 Task: Search one way flight ticket for 2 adults, 4 children and 1 infant on lap in business from Providence: Rhode Island T. F. Green International Airport to Raleigh: Raleigh-durham International Airport on 8-5-2023. Choice of flights is Sun country airlines. Number of bags: 8 checked bags. Price is upto 78000. Outbound departure time preference is 19:45.
Action: Mouse moved to (288, 238)
Screenshot: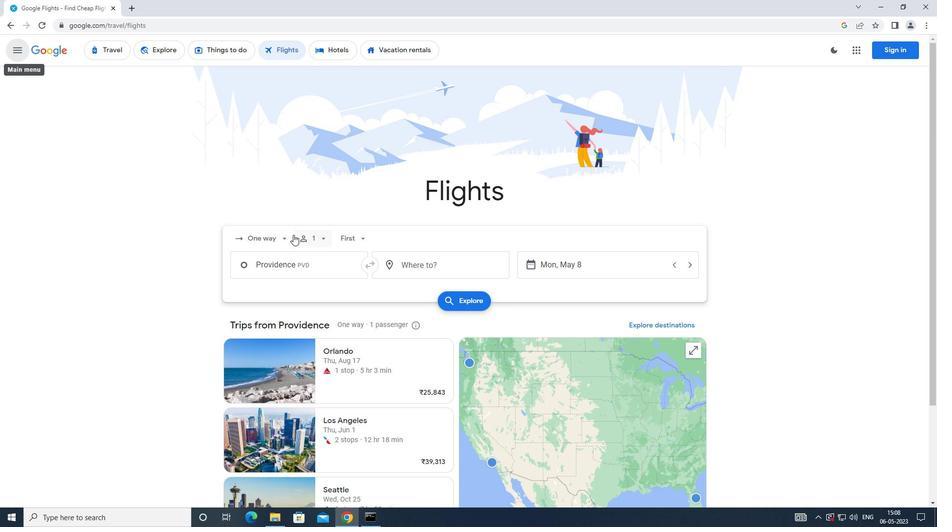 
Action: Mouse pressed left at (288, 238)
Screenshot: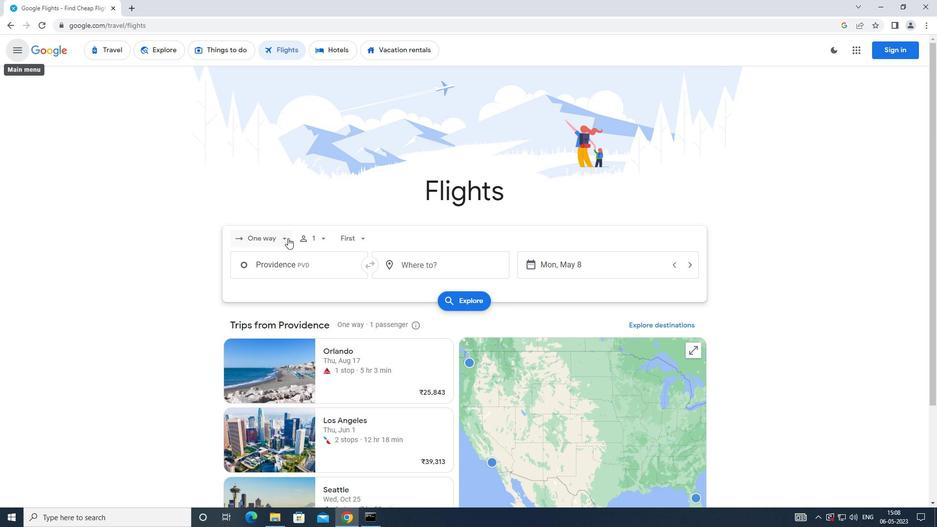 
Action: Mouse moved to (287, 282)
Screenshot: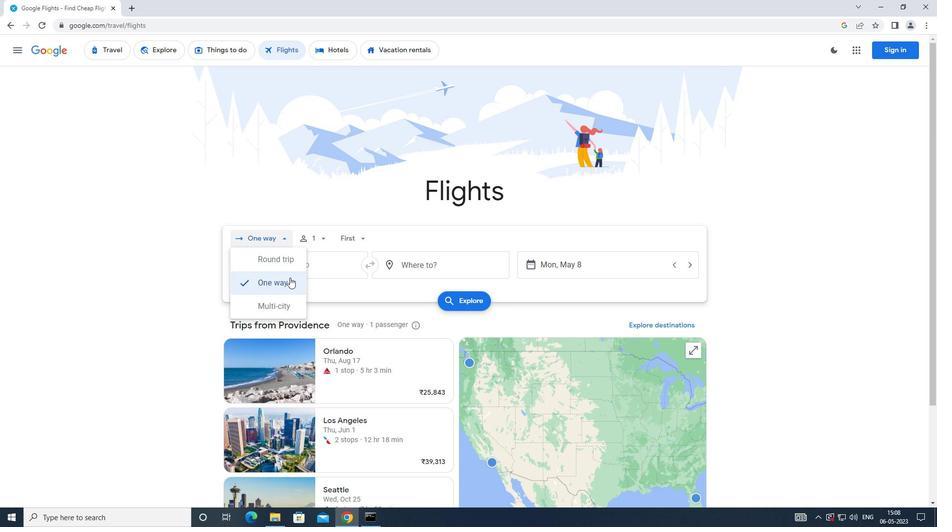 
Action: Mouse pressed left at (287, 282)
Screenshot: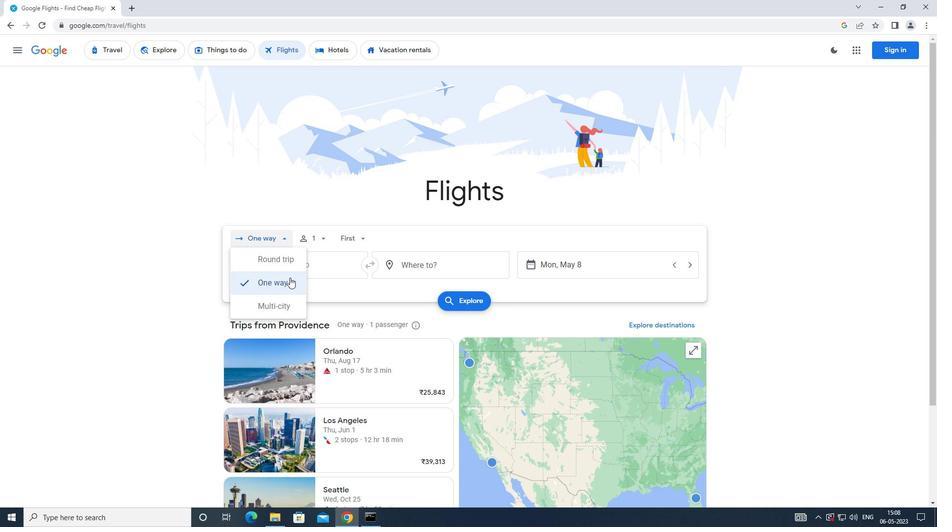 
Action: Mouse moved to (320, 232)
Screenshot: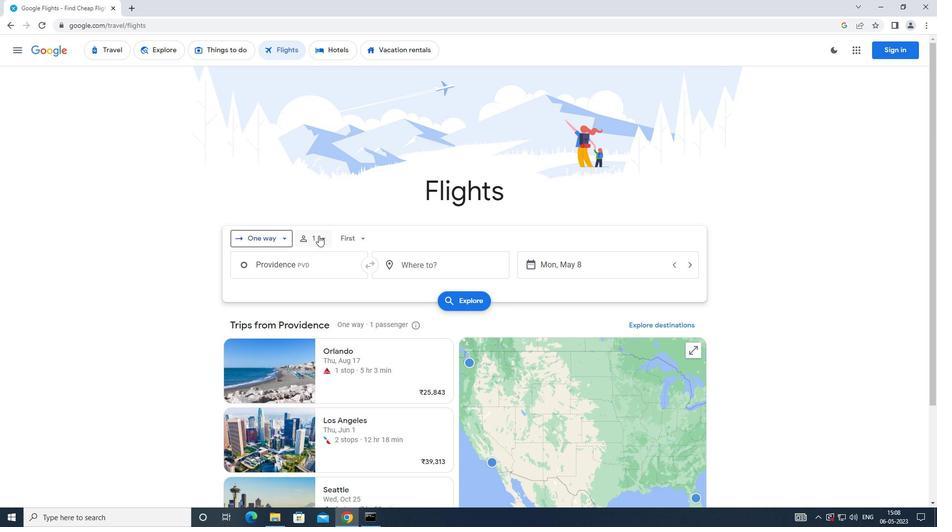
Action: Mouse pressed left at (320, 232)
Screenshot: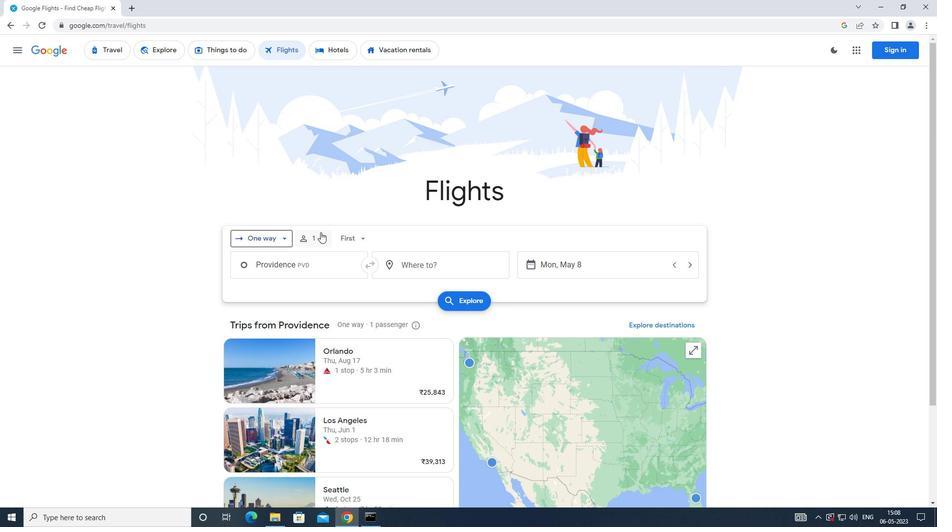 
Action: Mouse moved to (395, 261)
Screenshot: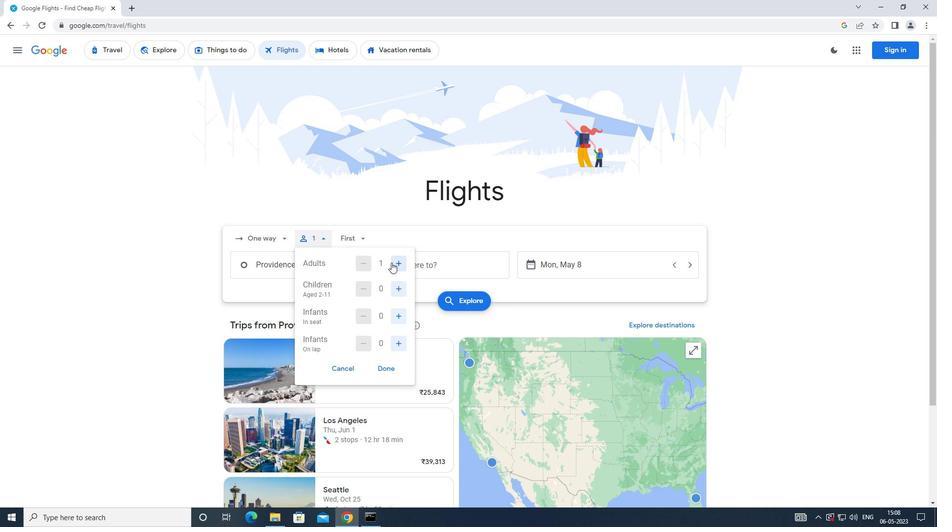 
Action: Mouse pressed left at (395, 261)
Screenshot: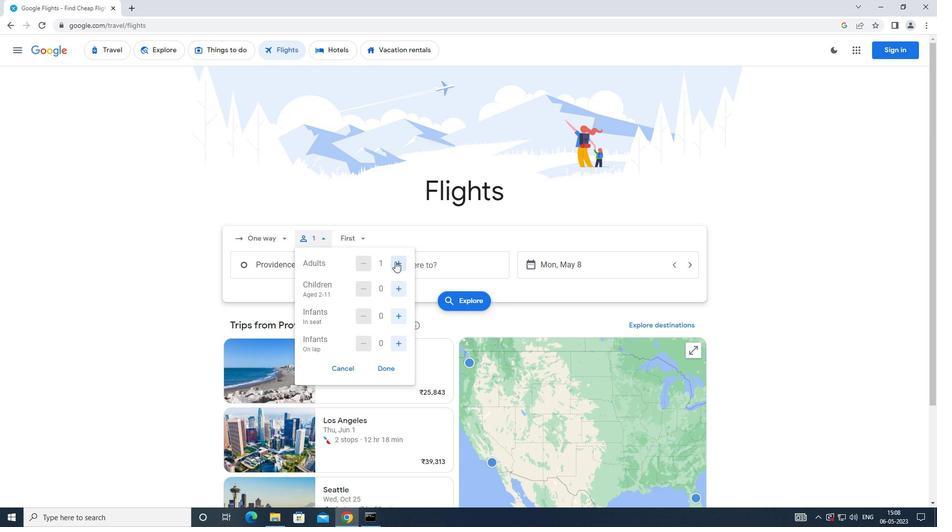 
Action: Mouse moved to (395, 284)
Screenshot: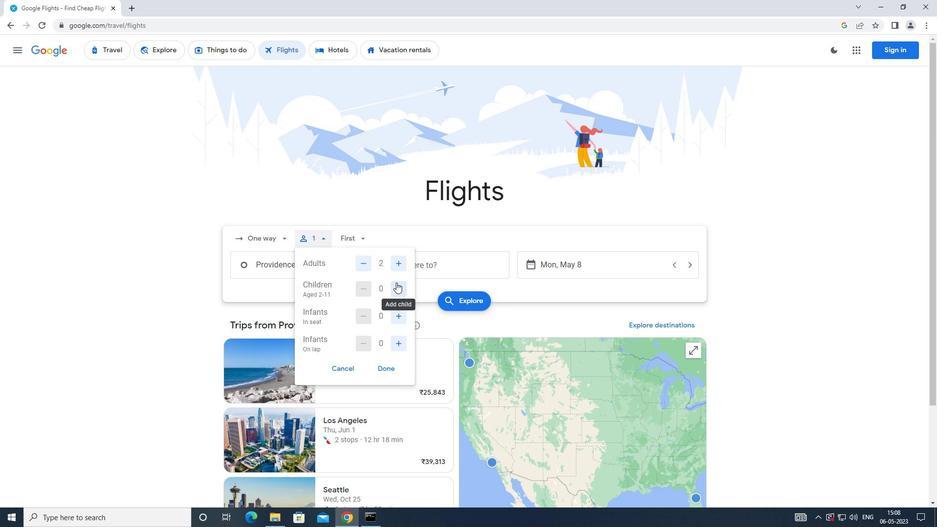 
Action: Mouse pressed left at (395, 284)
Screenshot: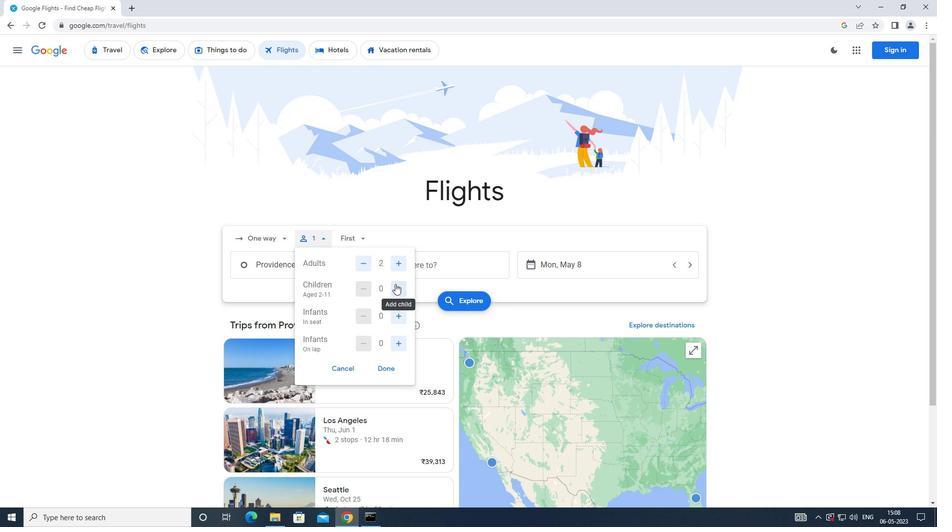 
Action: Mouse pressed left at (395, 284)
Screenshot: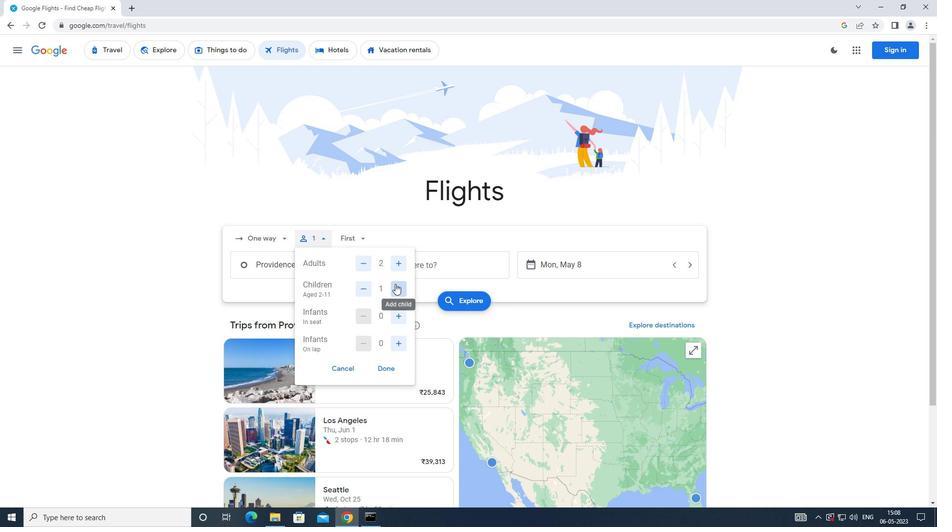 
Action: Mouse pressed left at (395, 284)
Screenshot: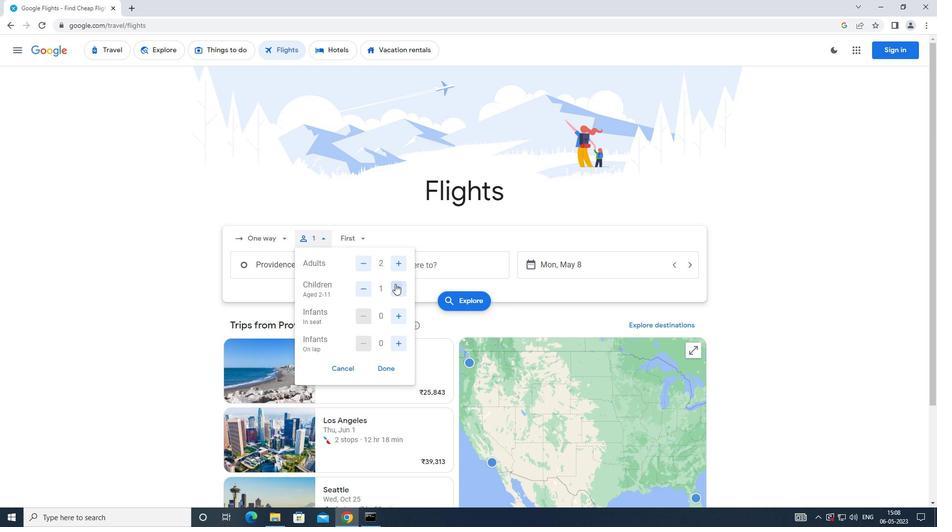
Action: Mouse pressed left at (395, 284)
Screenshot: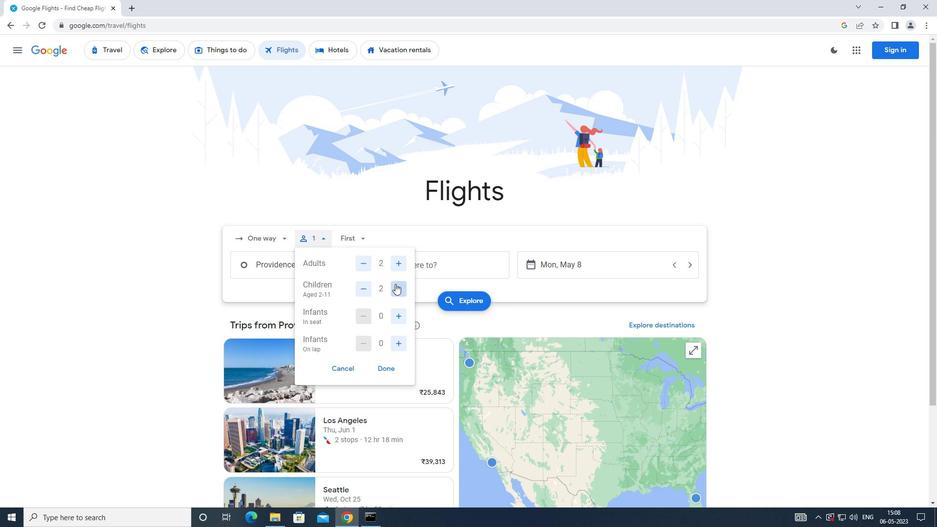 
Action: Mouse moved to (398, 313)
Screenshot: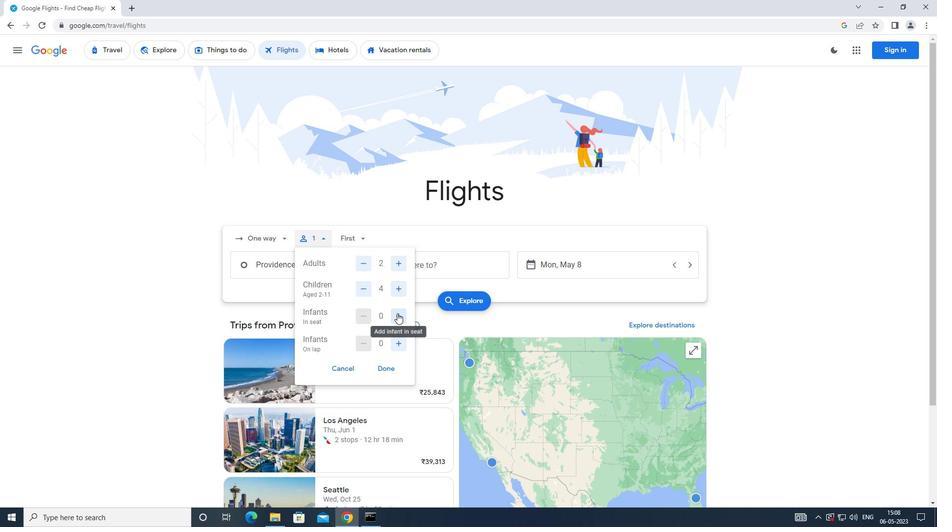 
Action: Mouse pressed left at (398, 313)
Screenshot: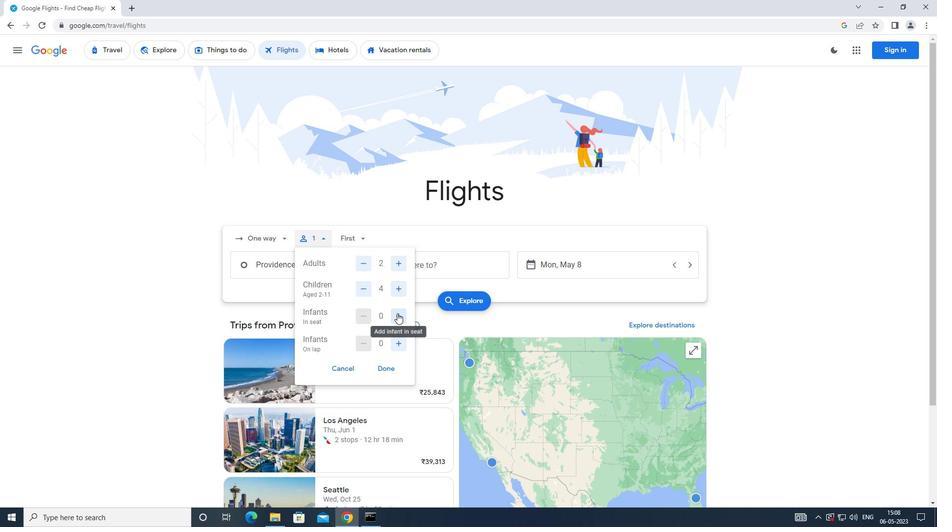 
Action: Mouse moved to (388, 367)
Screenshot: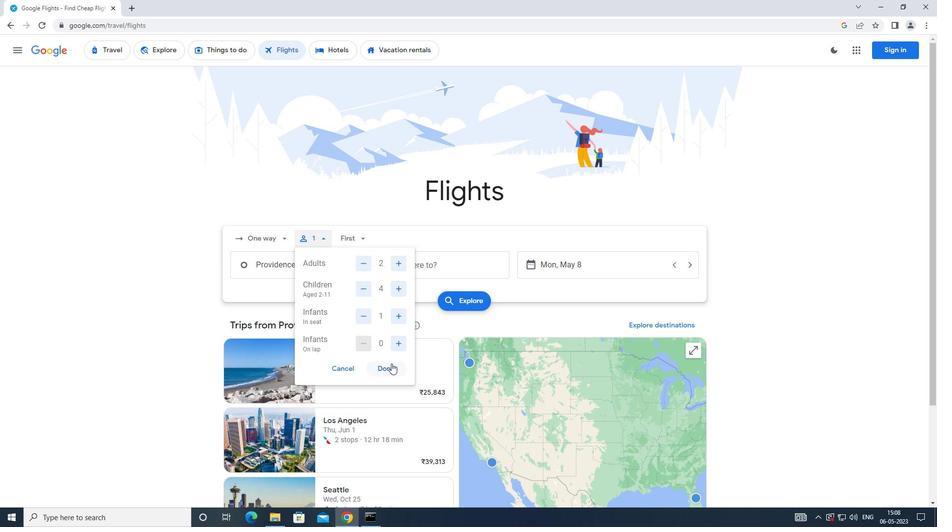 
Action: Mouse pressed left at (388, 367)
Screenshot: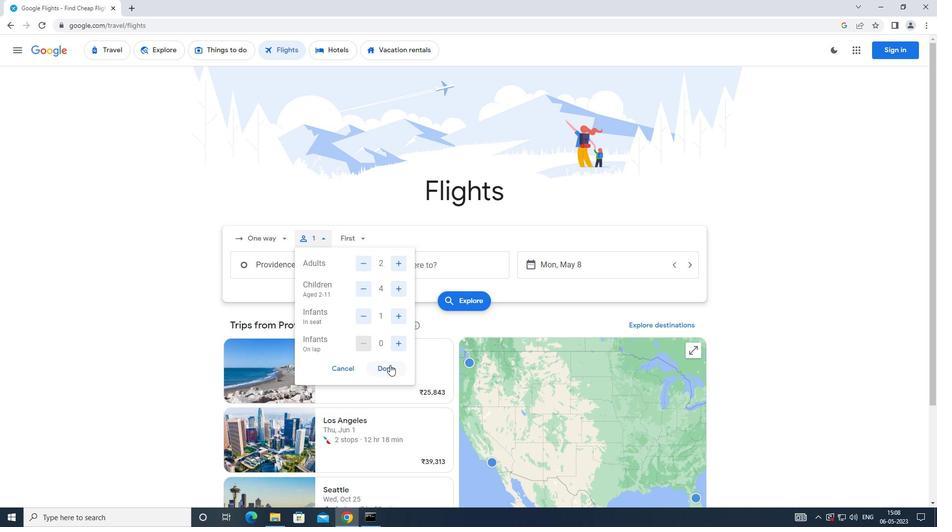 
Action: Mouse moved to (356, 247)
Screenshot: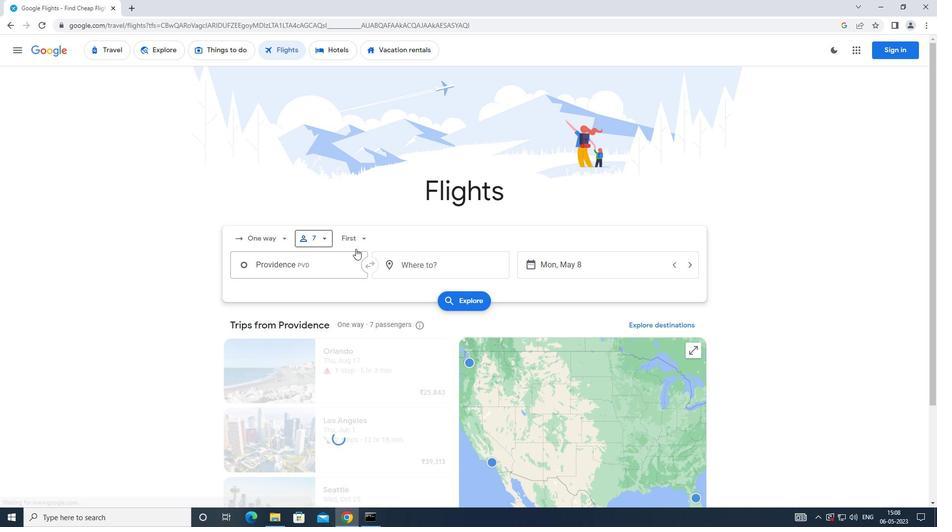 
Action: Mouse pressed left at (356, 247)
Screenshot: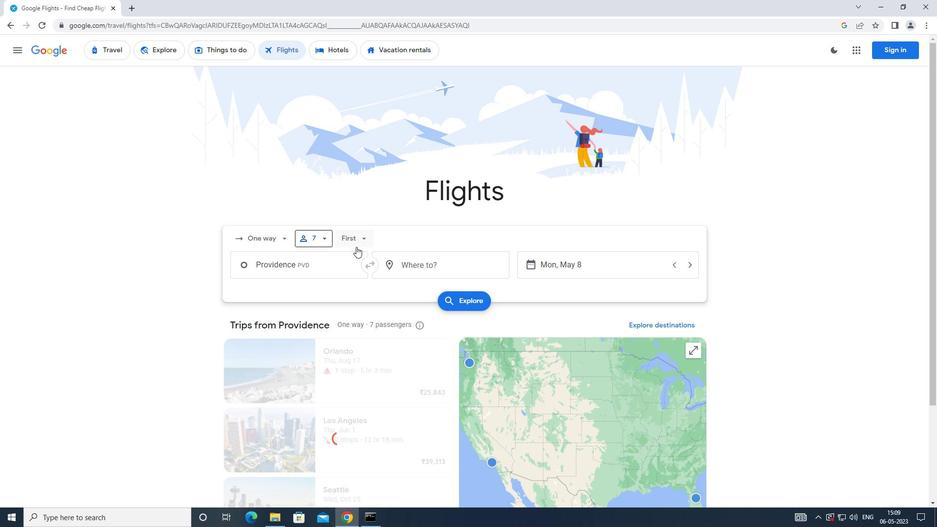 
Action: Mouse moved to (371, 301)
Screenshot: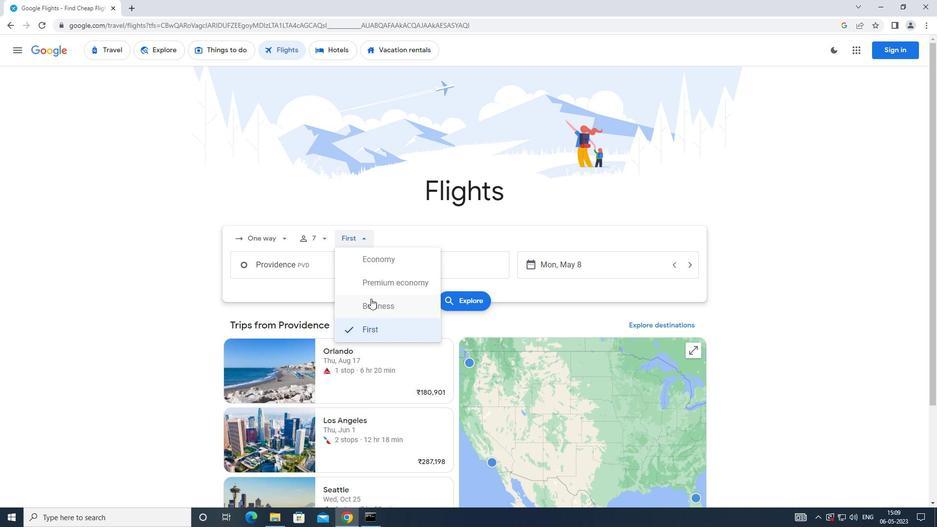 
Action: Mouse pressed left at (371, 301)
Screenshot: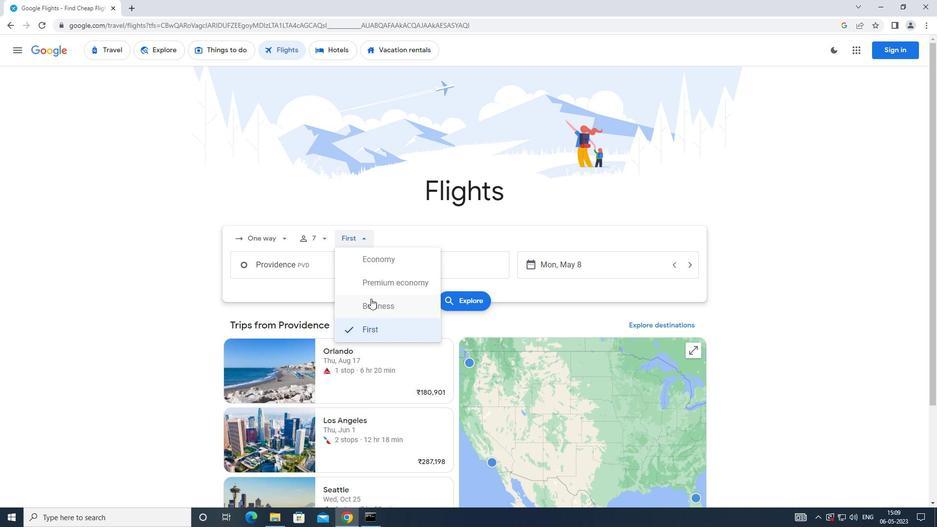 
Action: Mouse moved to (325, 272)
Screenshot: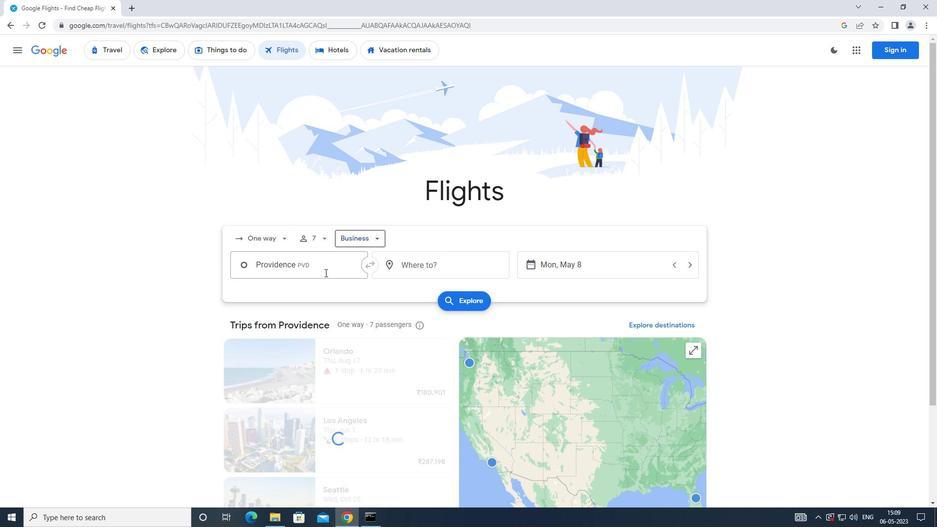 
Action: Mouse pressed left at (325, 272)
Screenshot: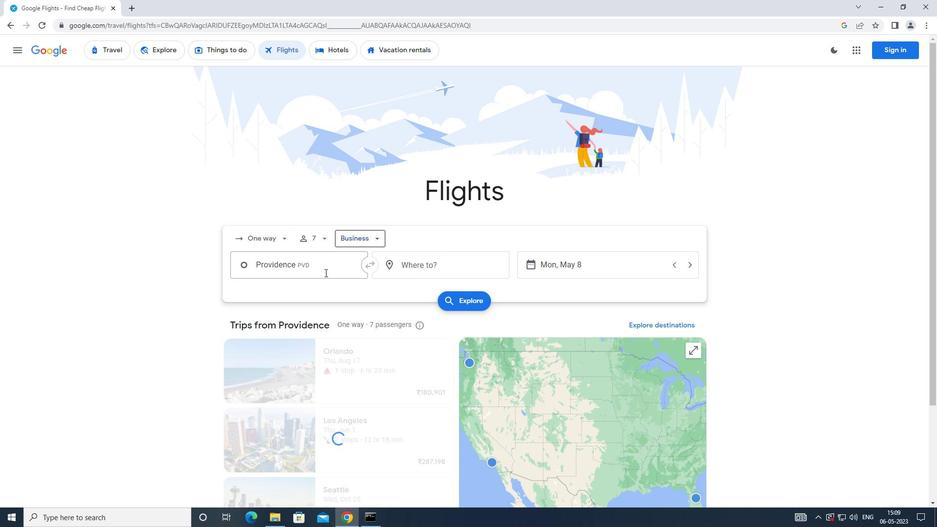 
Action: Mouse moved to (329, 313)
Screenshot: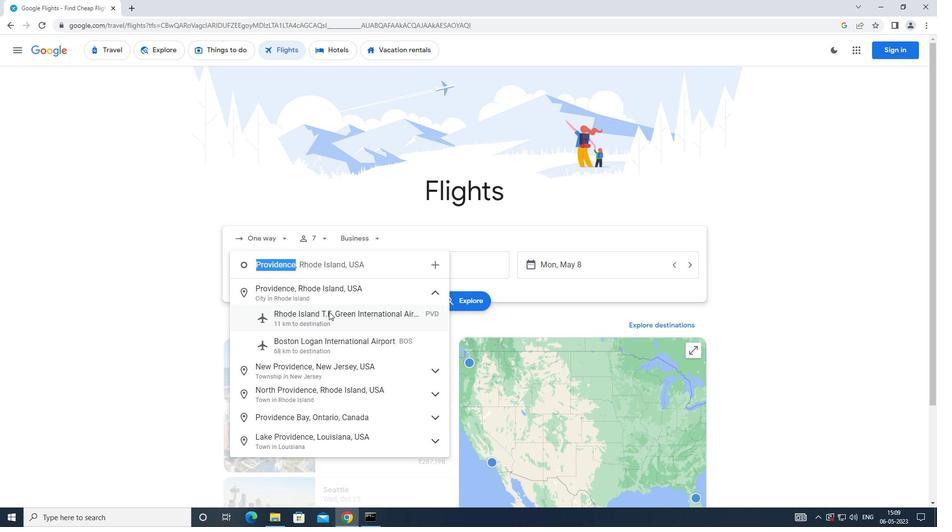 
Action: Mouse pressed left at (329, 313)
Screenshot: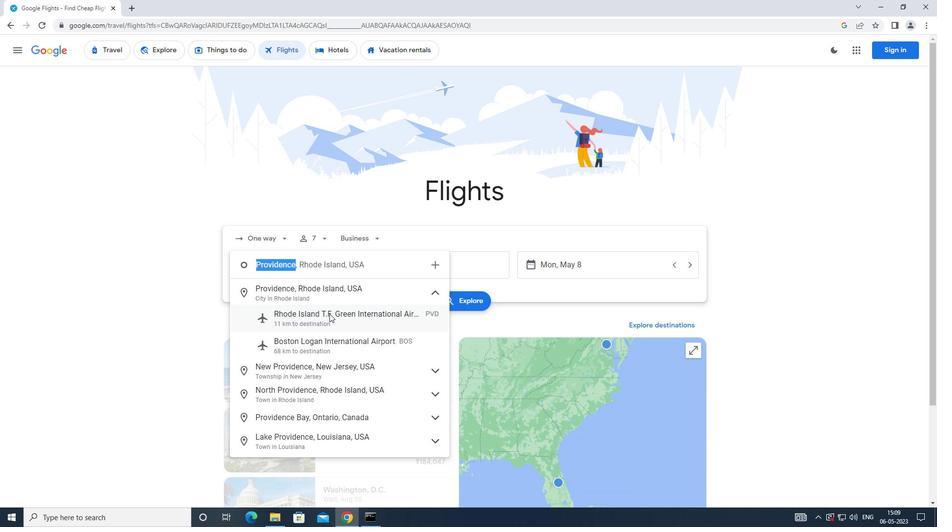 
Action: Mouse moved to (402, 268)
Screenshot: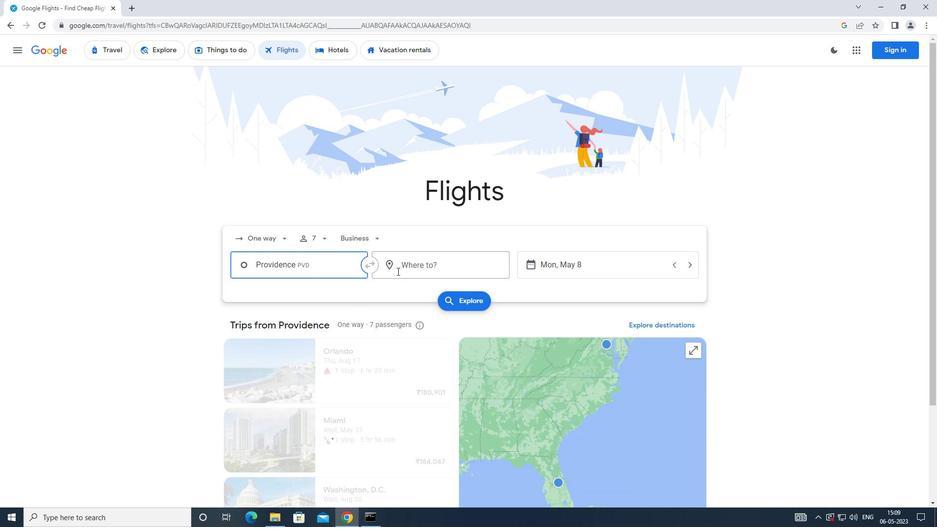 
Action: Mouse pressed left at (402, 268)
Screenshot: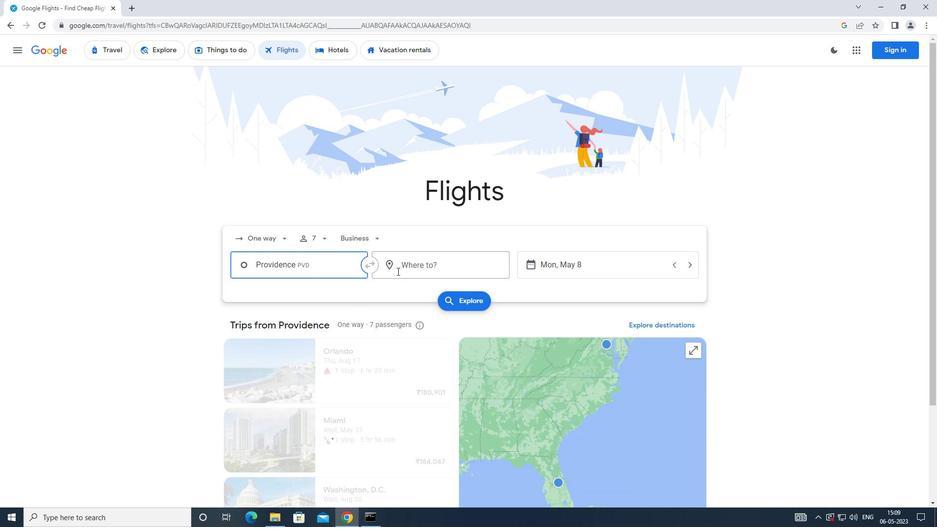 
Action: Mouse moved to (415, 366)
Screenshot: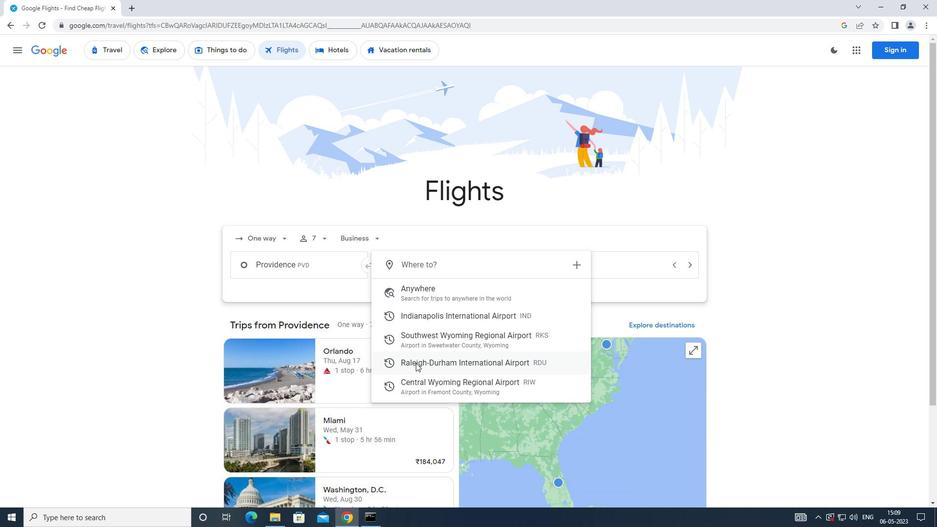 
Action: Mouse pressed left at (415, 366)
Screenshot: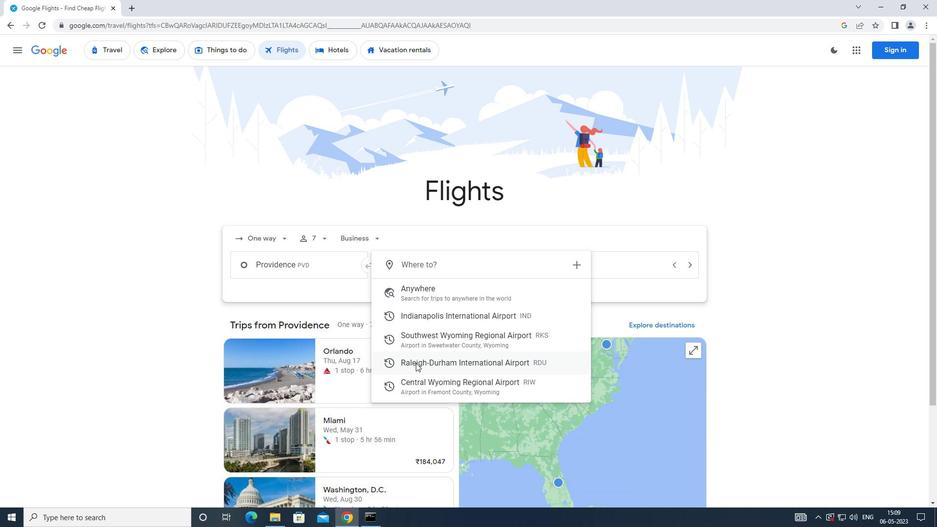 
Action: Mouse moved to (535, 265)
Screenshot: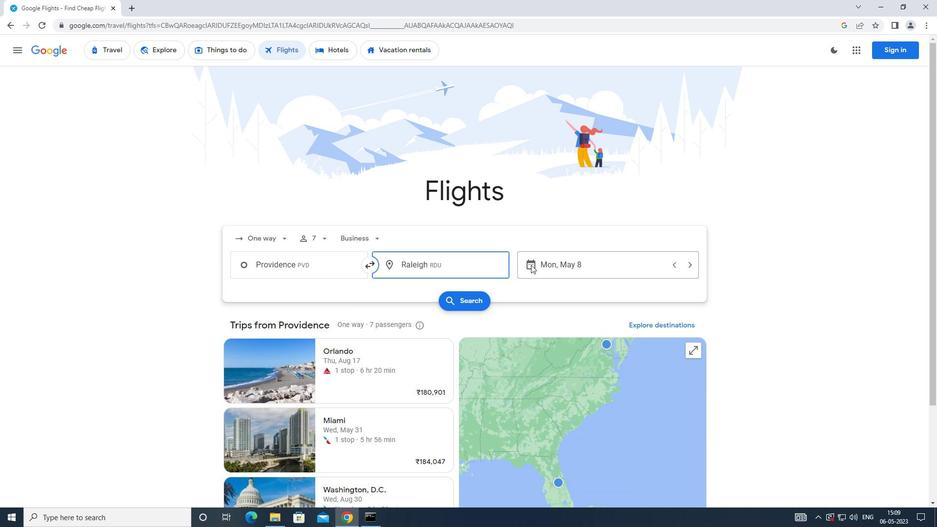 
Action: Mouse pressed left at (535, 265)
Screenshot: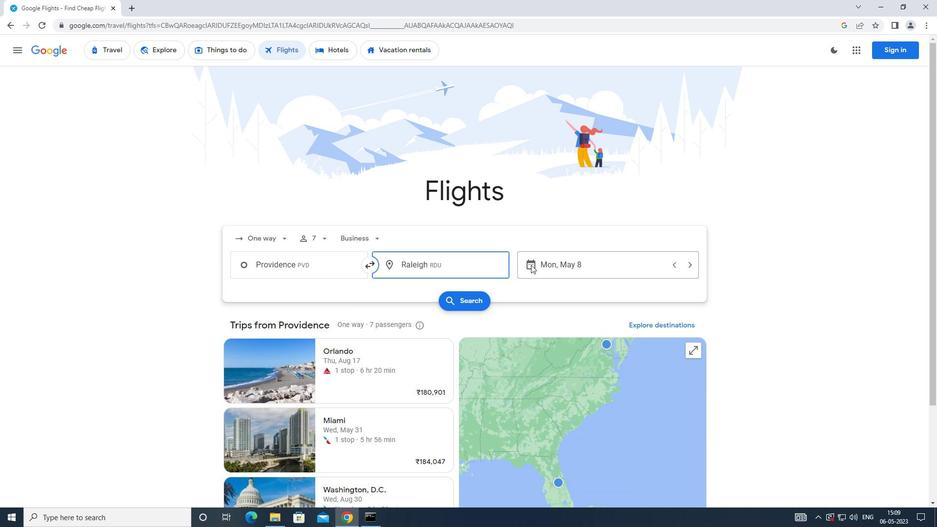
Action: Mouse moved to (378, 344)
Screenshot: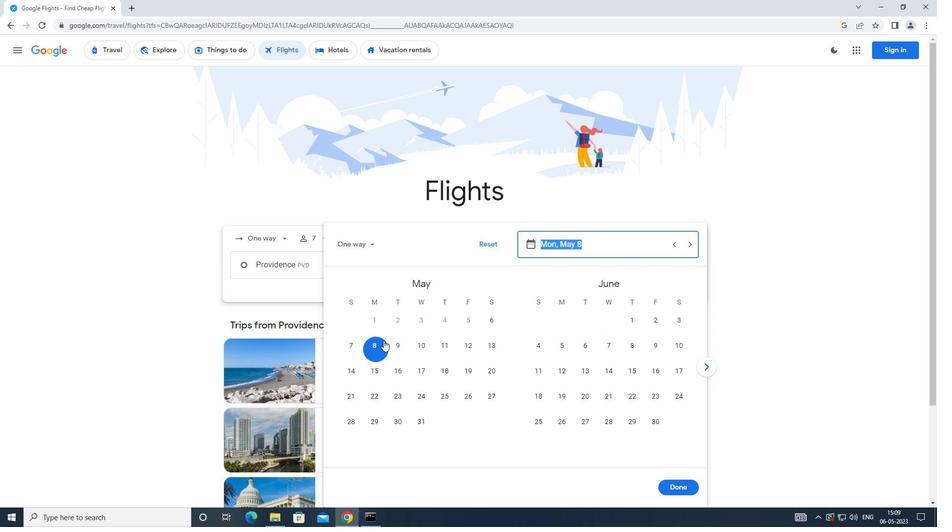 
Action: Mouse pressed left at (378, 344)
Screenshot: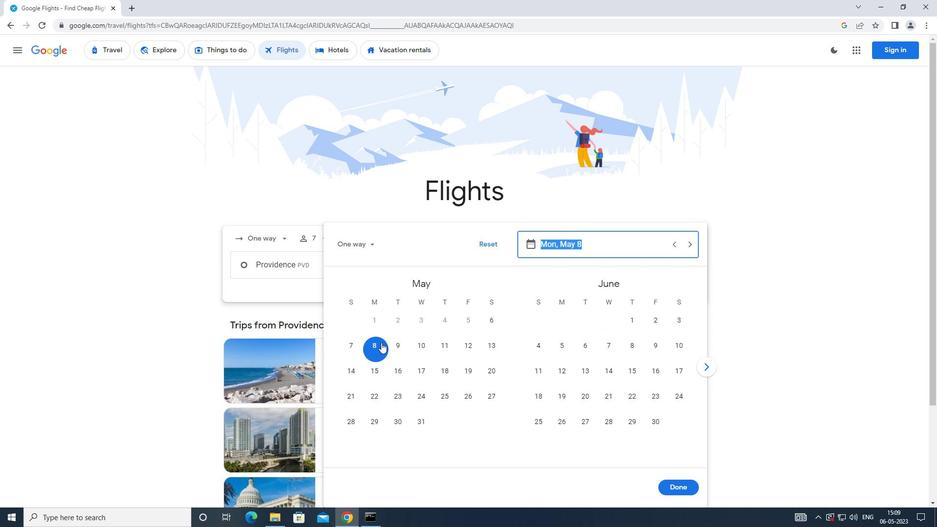 
Action: Mouse moved to (679, 483)
Screenshot: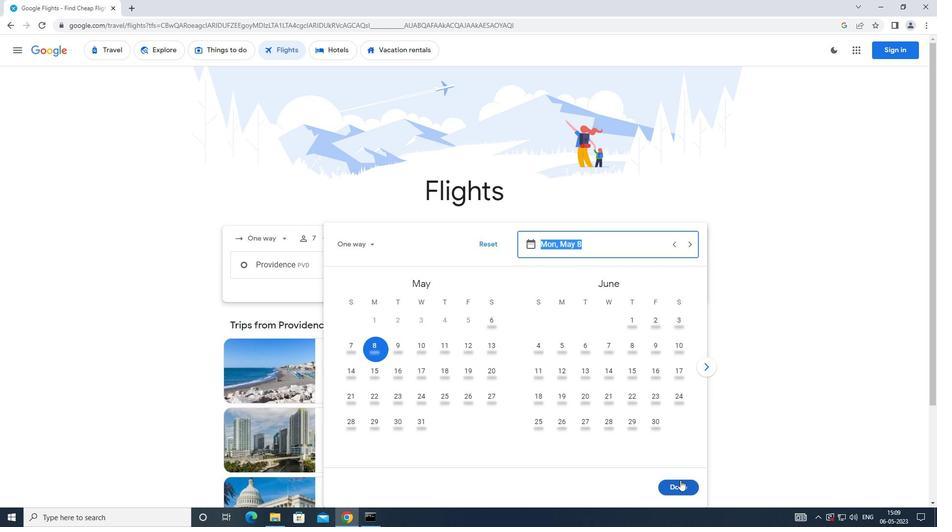 
Action: Mouse pressed left at (679, 483)
Screenshot: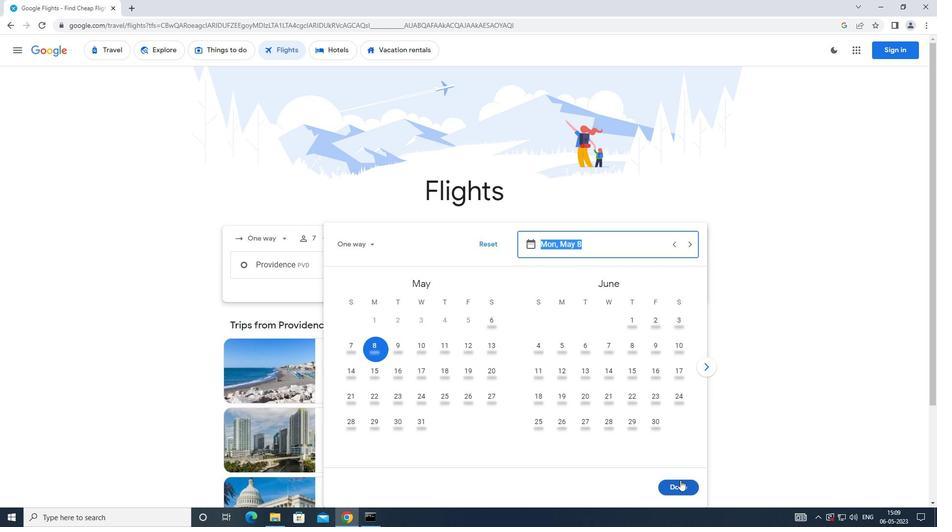 
Action: Mouse moved to (476, 306)
Screenshot: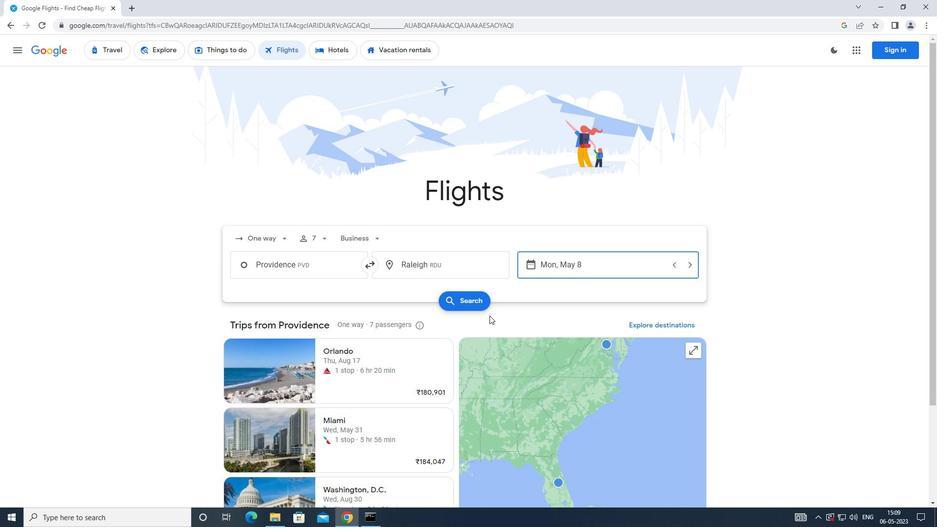 
Action: Mouse pressed left at (476, 306)
Screenshot: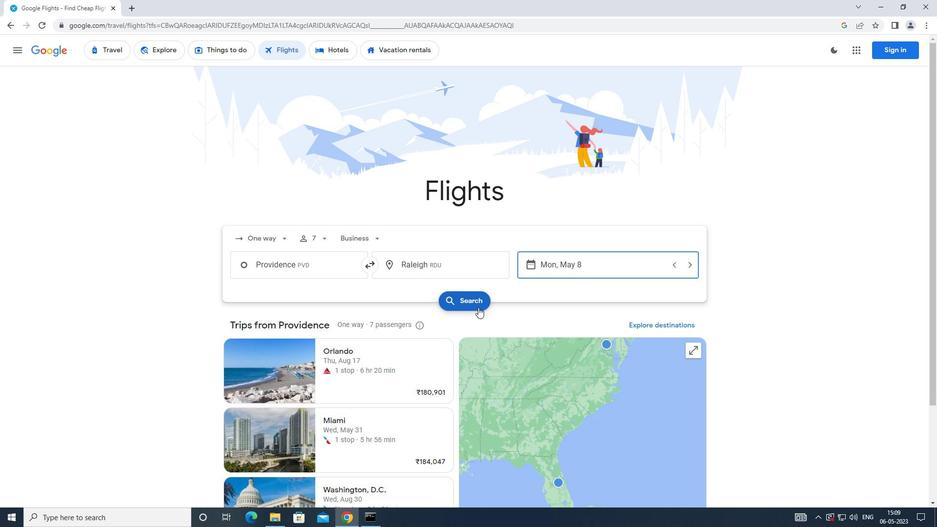 
Action: Mouse moved to (250, 142)
Screenshot: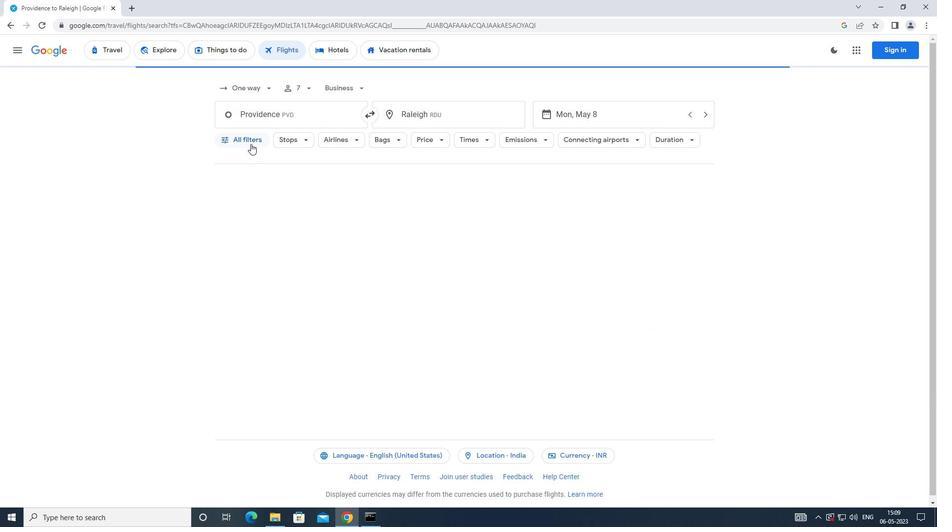 
Action: Mouse pressed left at (250, 142)
Screenshot: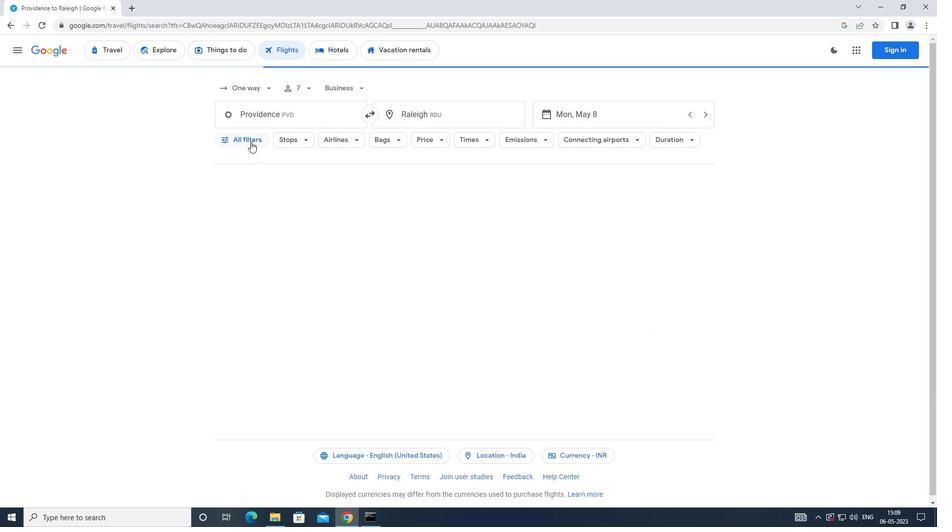 
Action: Mouse moved to (267, 181)
Screenshot: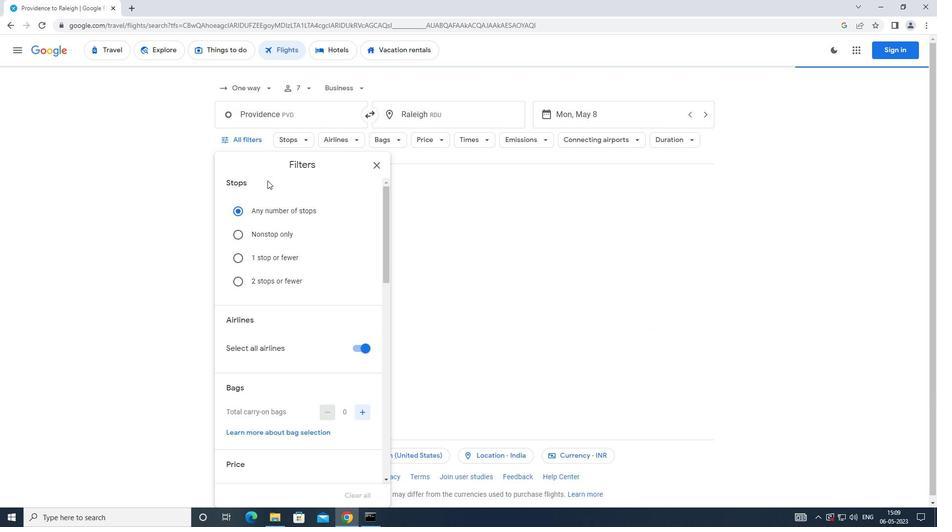 
Action: Mouse scrolled (267, 181) with delta (0, 0)
Screenshot: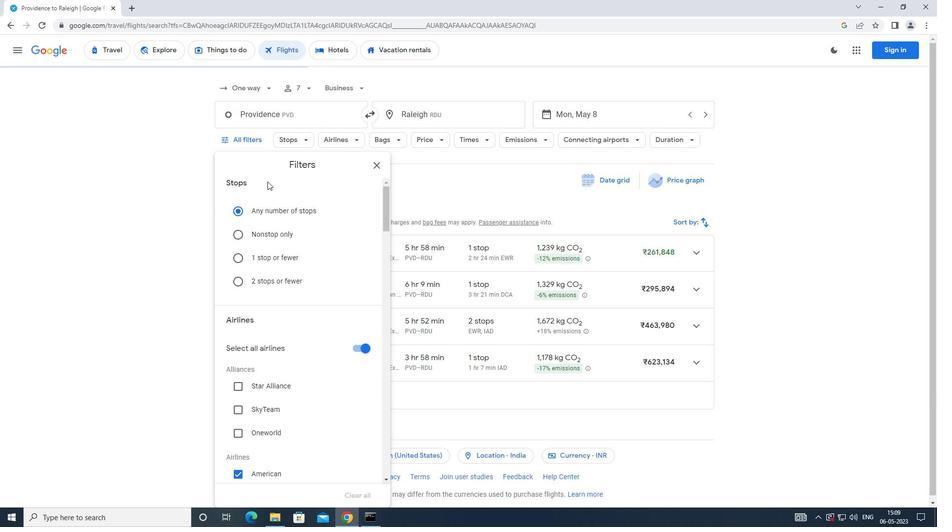 
Action: Mouse moved to (267, 183)
Screenshot: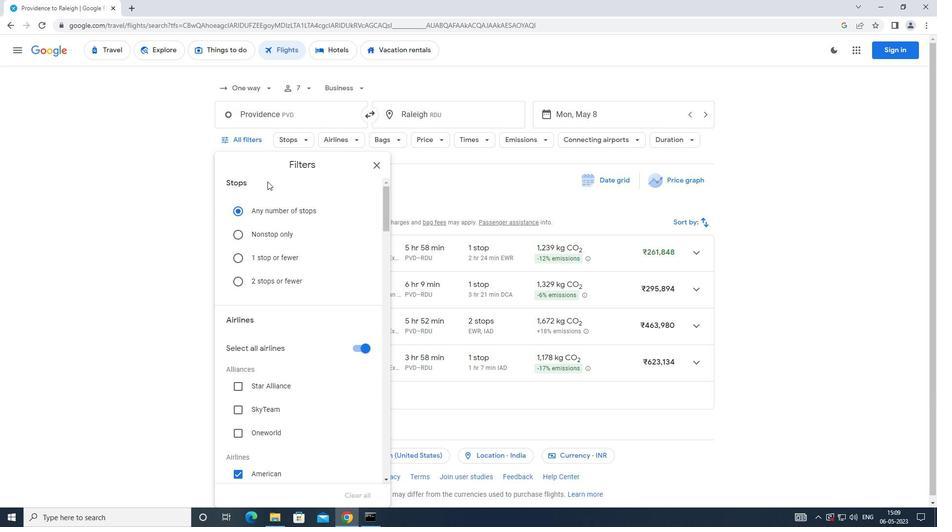 
Action: Mouse scrolled (267, 183) with delta (0, 0)
Screenshot: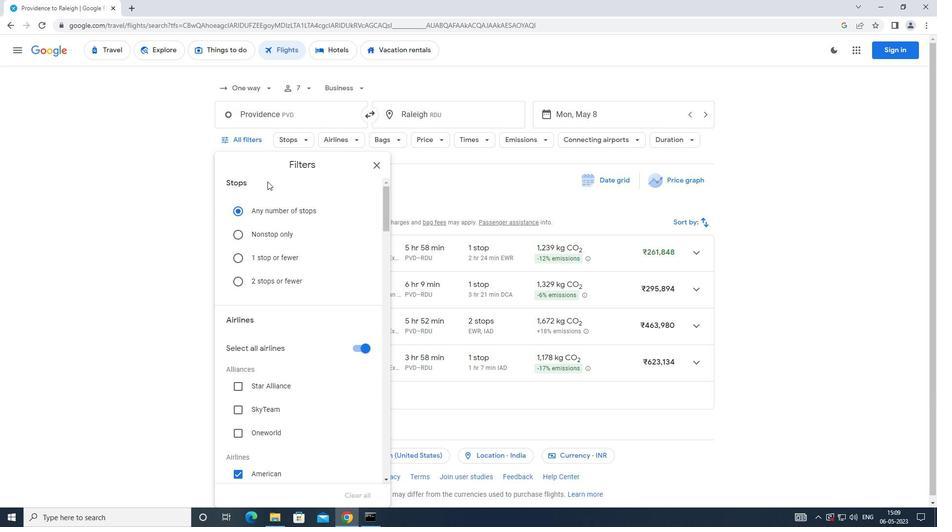 
Action: Mouse moved to (267, 186)
Screenshot: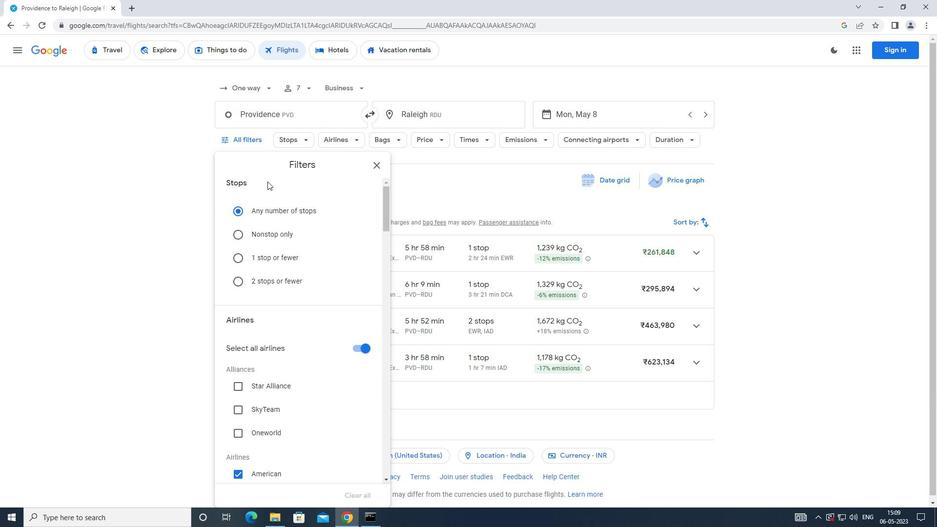 
Action: Mouse scrolled (267, 185) with delta (0, 0)
Screenshot: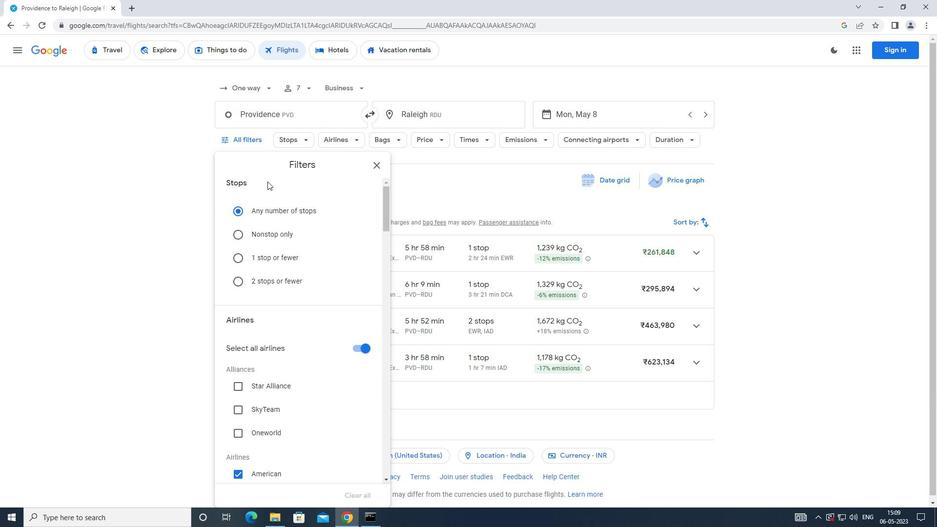 
Action: Mouse moved to (267, 187)
Screenshot: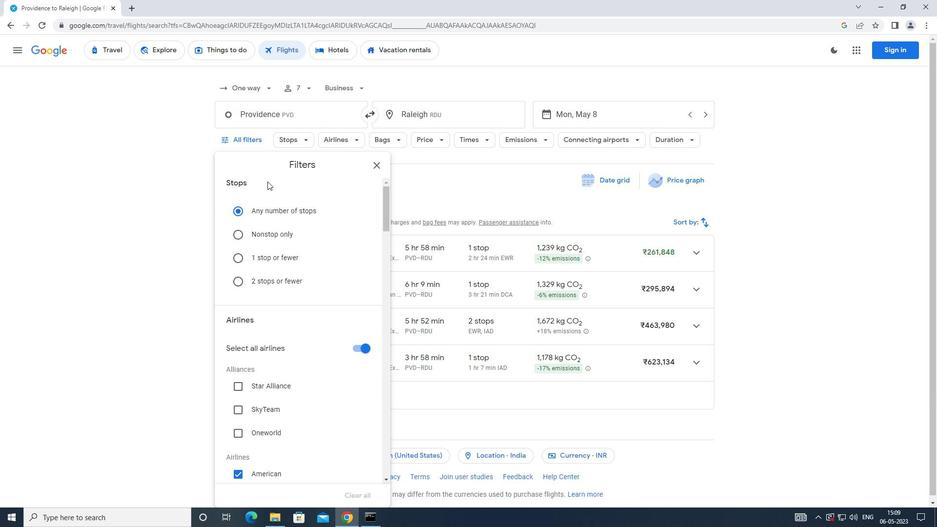 
Action: Mouse scrolled (267, 186) with delta (0, 0)
Screenshot: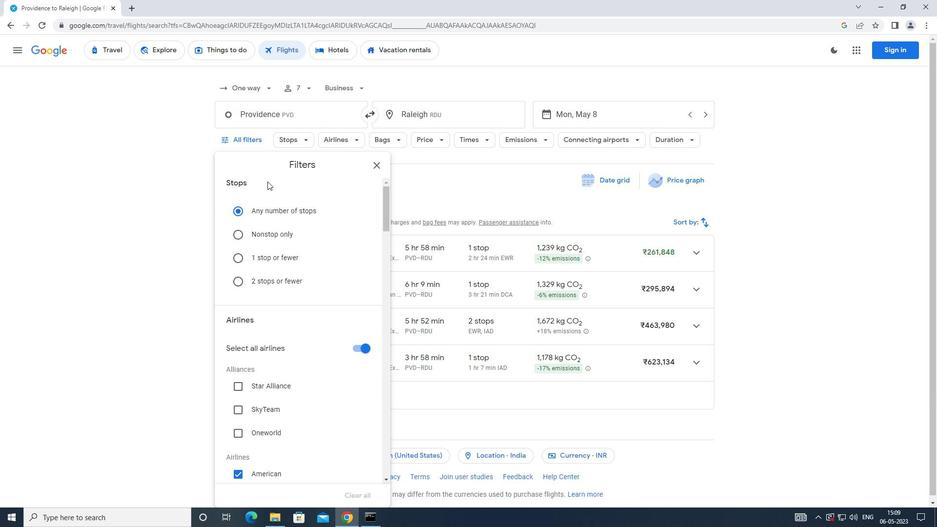 
Action: Mouse moved to (314, 200)
Screenshot: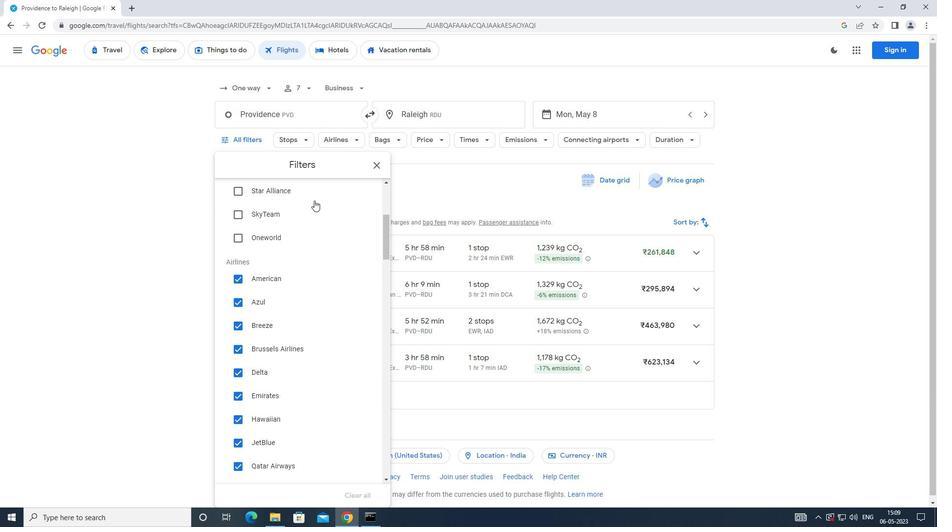 
Action: Mouse scrolled (314, 200) with delta (0, 0)
Screenshot: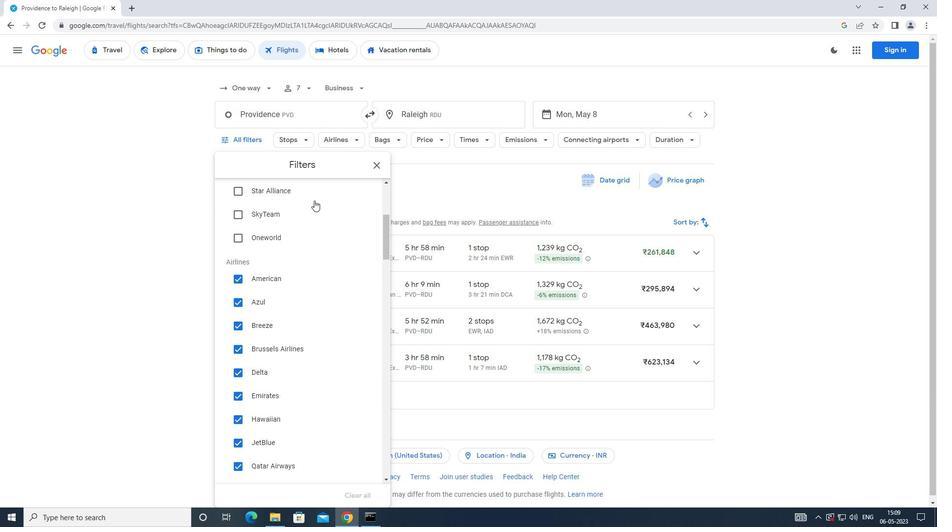 
Action: Mouse moved to (358, 204)
Screenshot: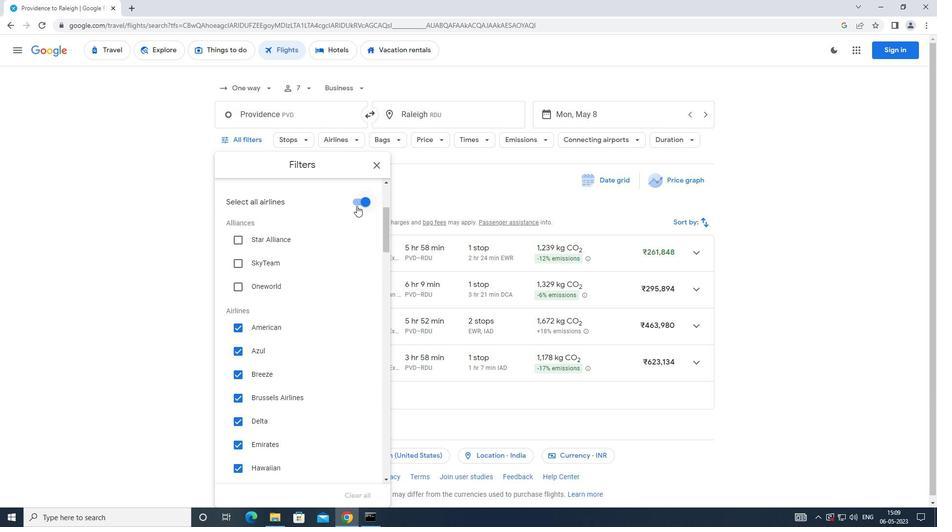 
Action: Mouse pressed left at (358, 204)
Screenshot: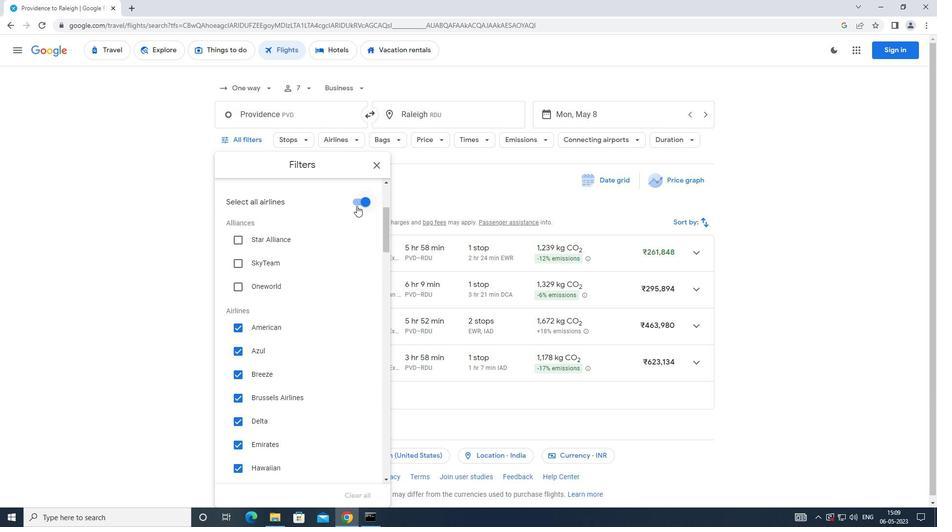 
Action: Mouse moved to (339, 241)
Screenshot: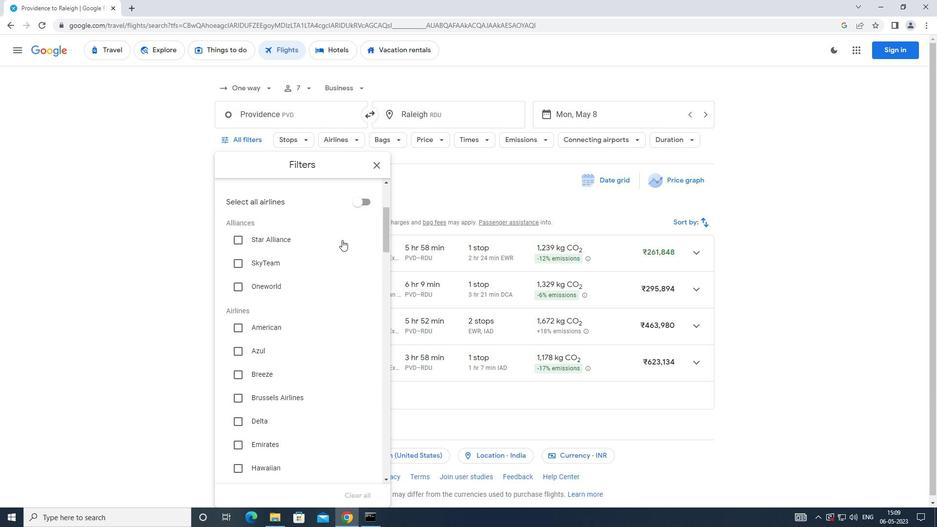 
Action: Mouse scrolled (339, 241) with delta (0, 0)
Screenshot: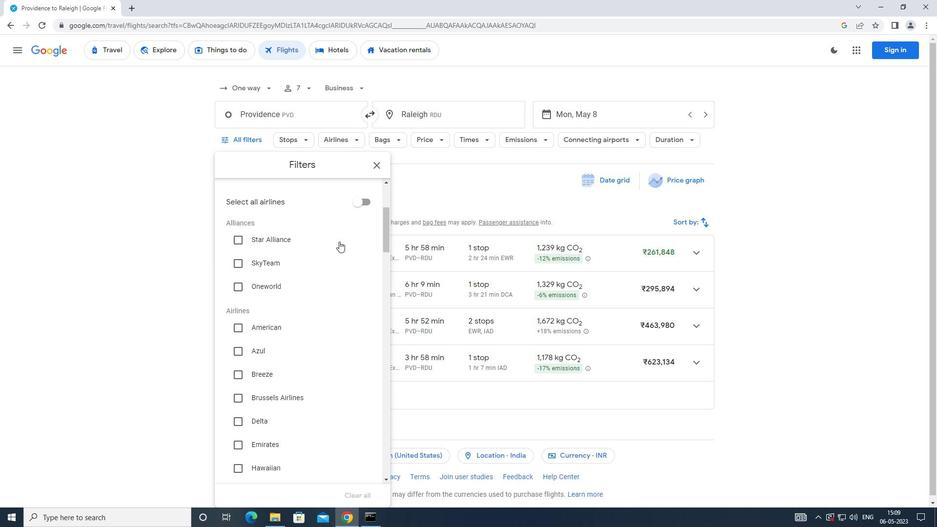
Action: Mouse scrolled (339, 241) with delta (0, 0)
Screenshot: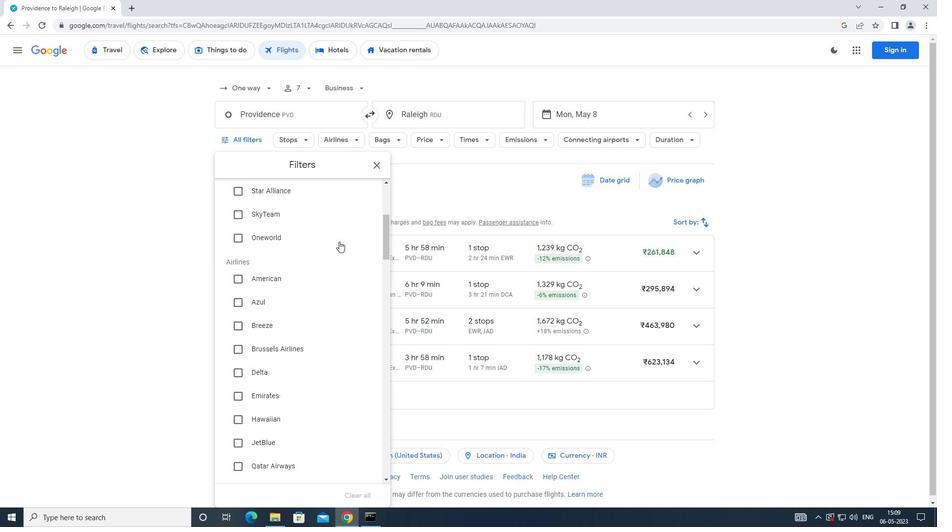 
Action: Mouse scrolled (339, 241) with delta (0, 0)
Screenshot: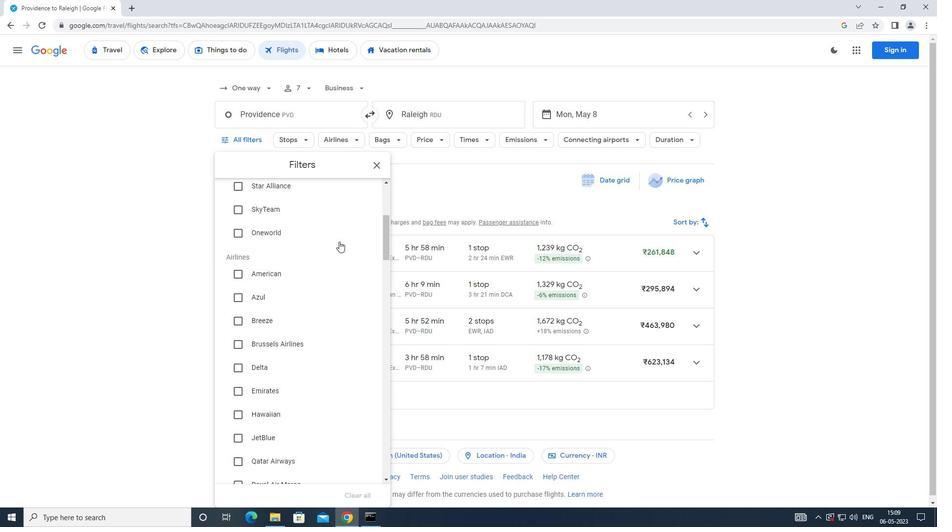 
Action: Mouse scrolled (339, 241) with delta (0, 0)
Screenshot: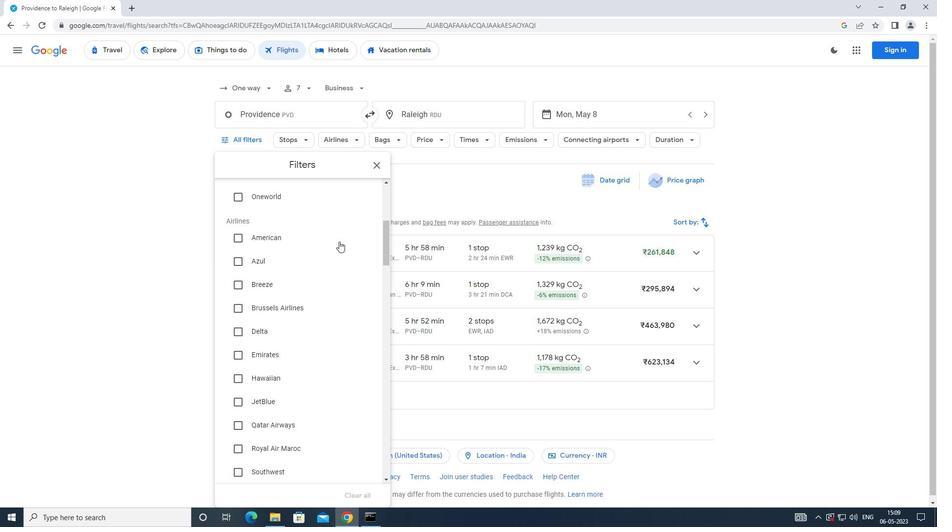 
Action: Mouse moved to (339, 236)
Screenshot: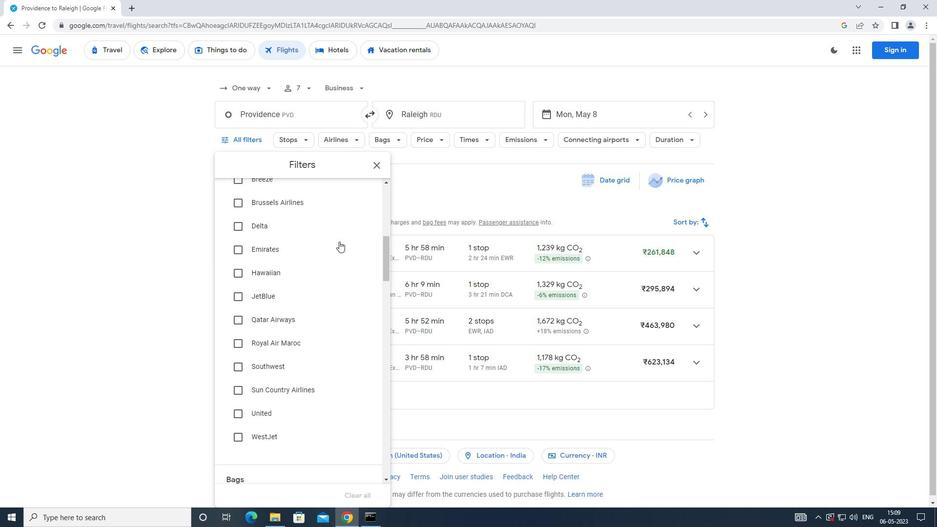 
Action: Mouse scrolled (339, 235) with delta (0, 0)
Screenshot: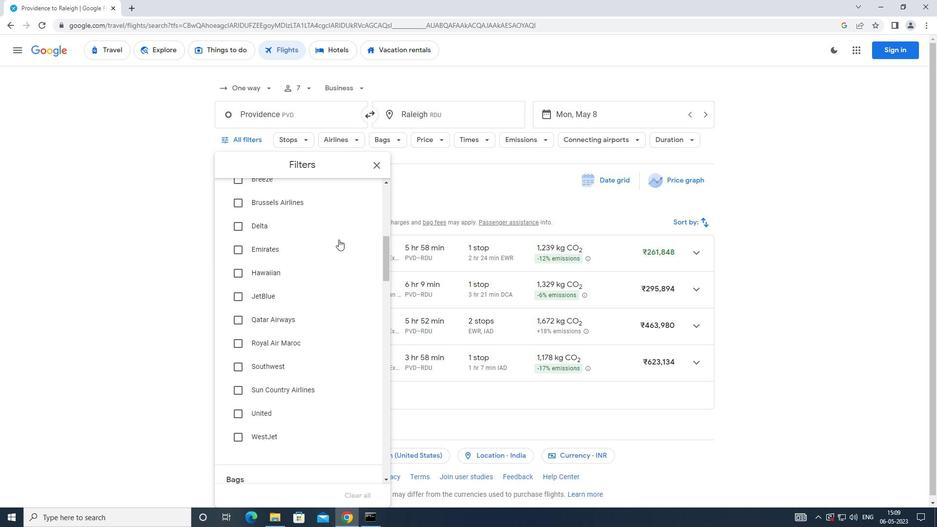 
Action: Mouse scrolled (339, 235) with delta (0, 0)
Screenshot: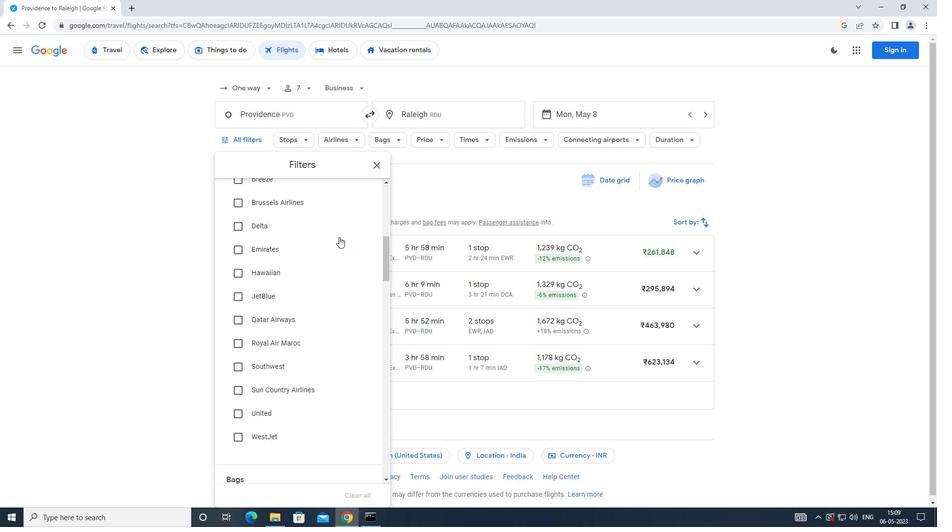 
Action: Mouse scrolled (339, 235) with delta (0, 0)
Screenshot: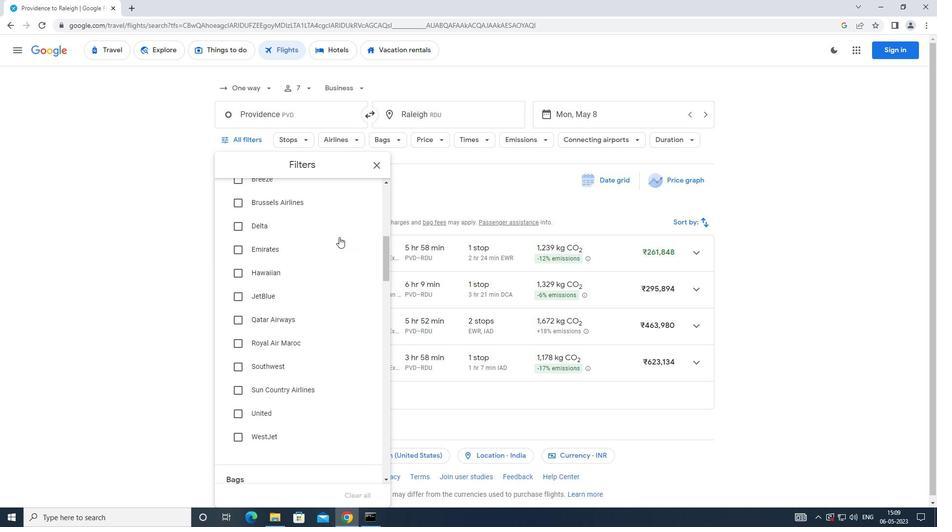 
Action: Mouse moved to (339, 235)
Screenshot: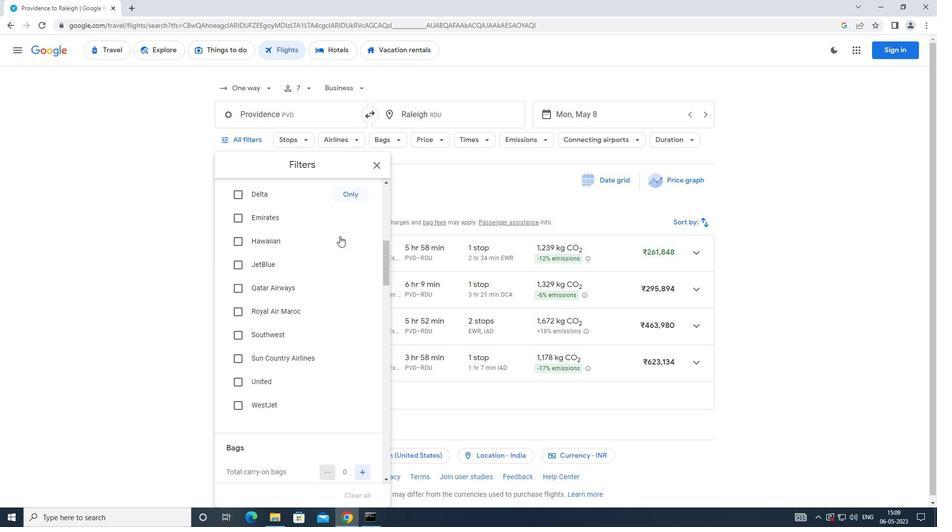 
Action: Mouse scrolled (339, 234) with delta (0, 0)
Screenshot: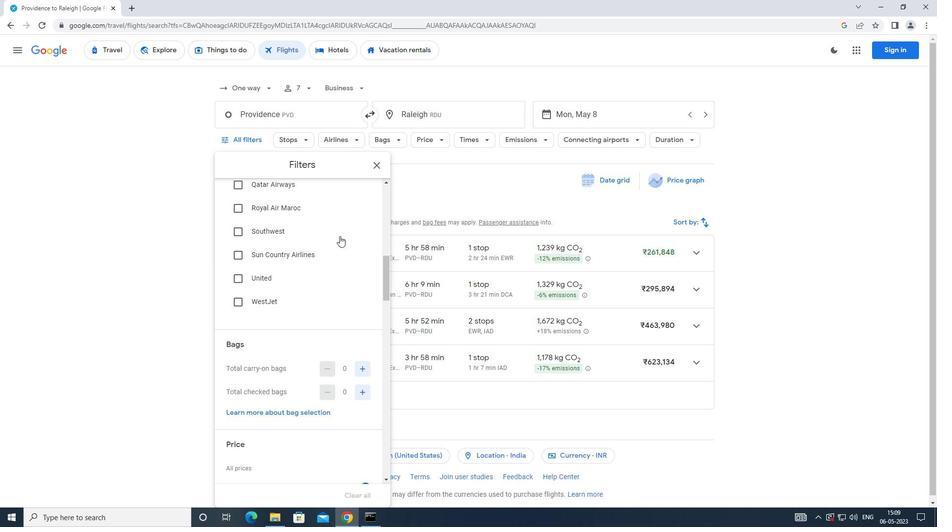 
Action: Mouse scrolled (339, 234) with delta (0, 0)
Screenshot: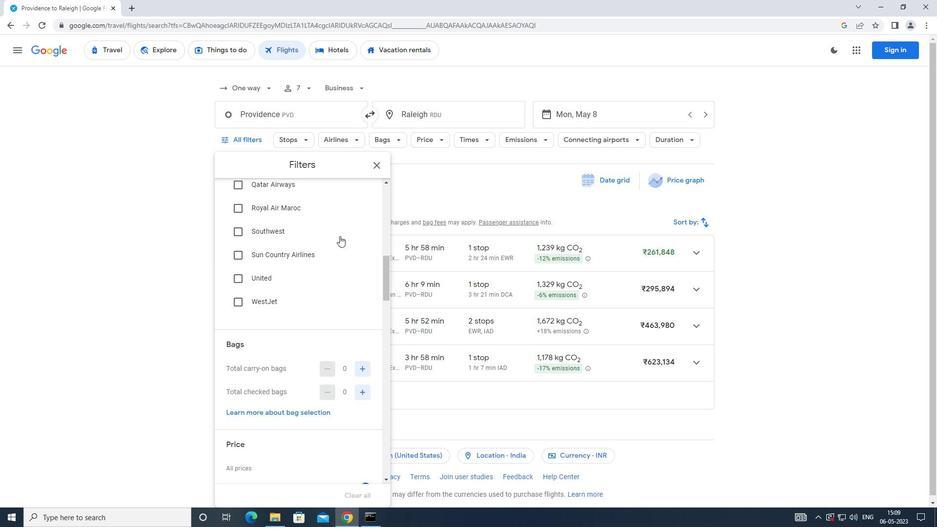 
Action: Mouse scrolled (339, 234) with delta (0, 0)
Screenshot: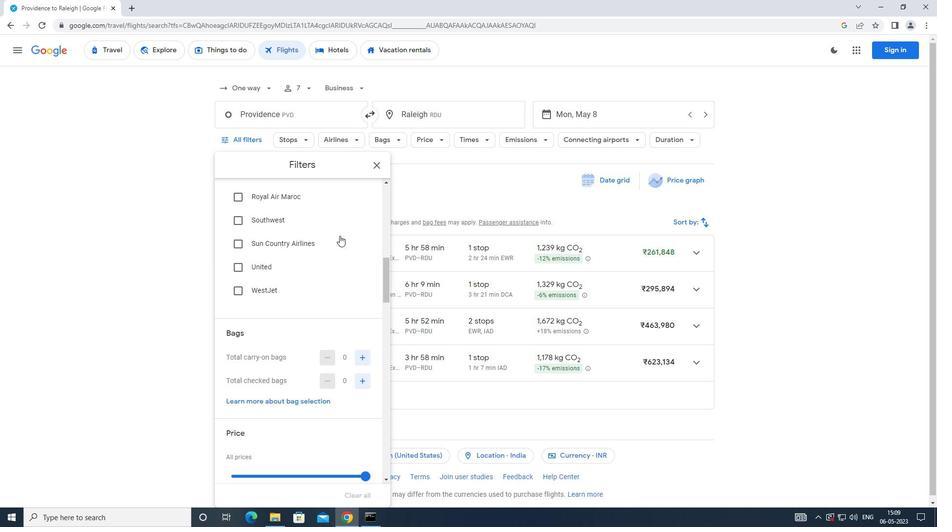 
Action: Mouse moved to (358, 233)
Screenshot: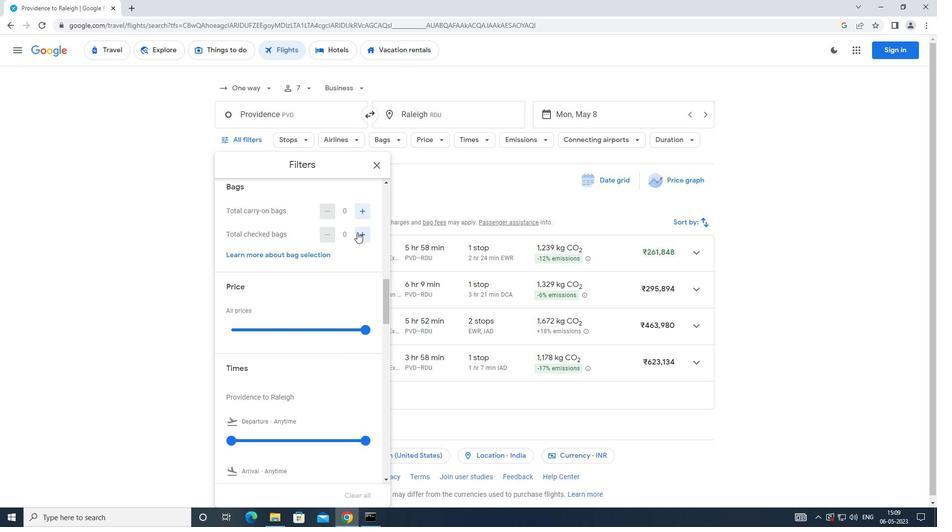 
Action: Mouse pressed left at (358, 233)
Screenshot: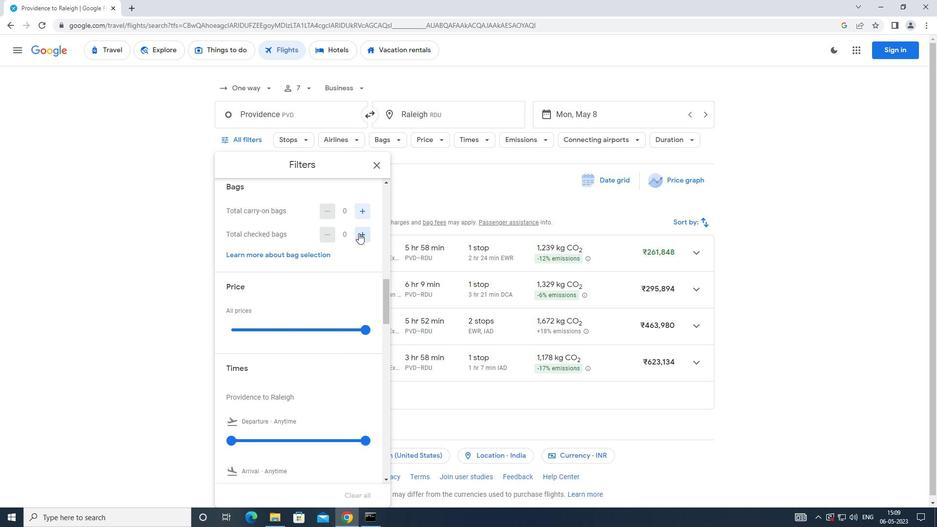 
Action: Mouse moved to (359, 233)
Screenshot: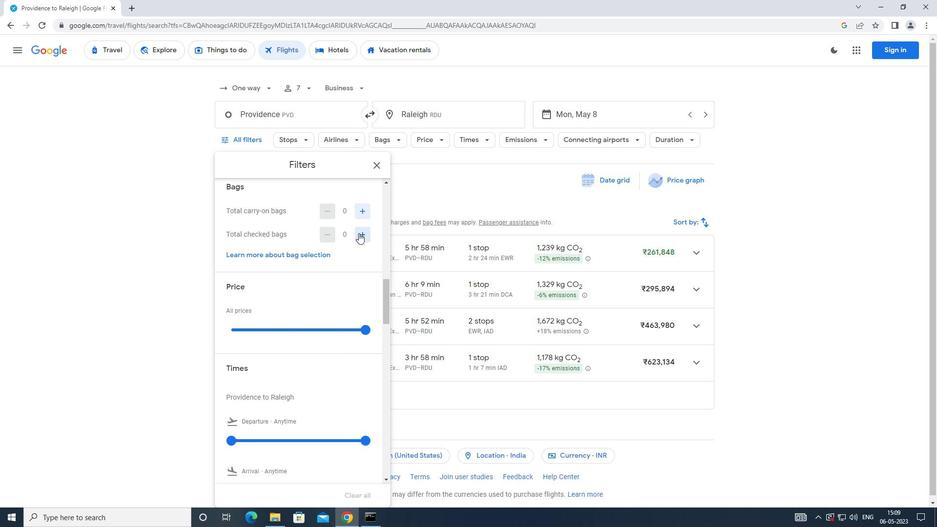 
Action: Mouse pressed left at (359, 233)
Screenshot: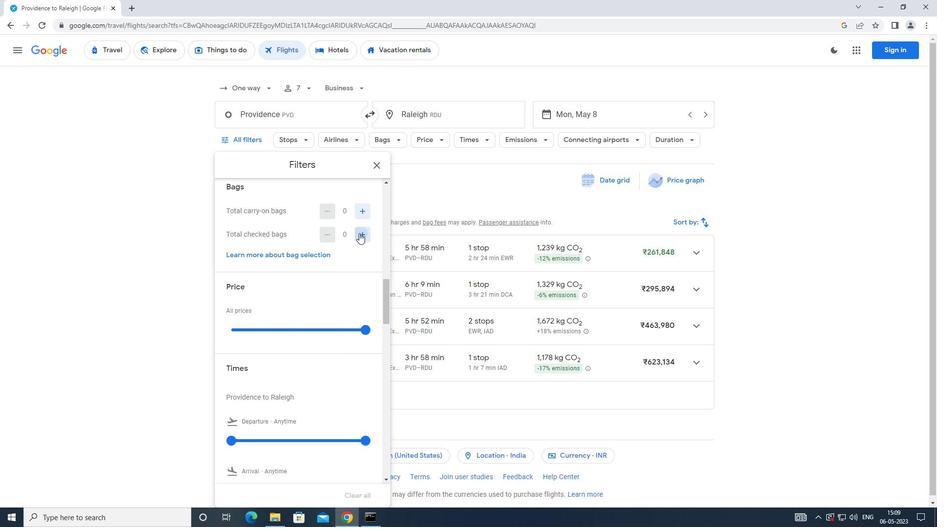 
Action: Mouse pressed left at (359, 233)
Screenshot: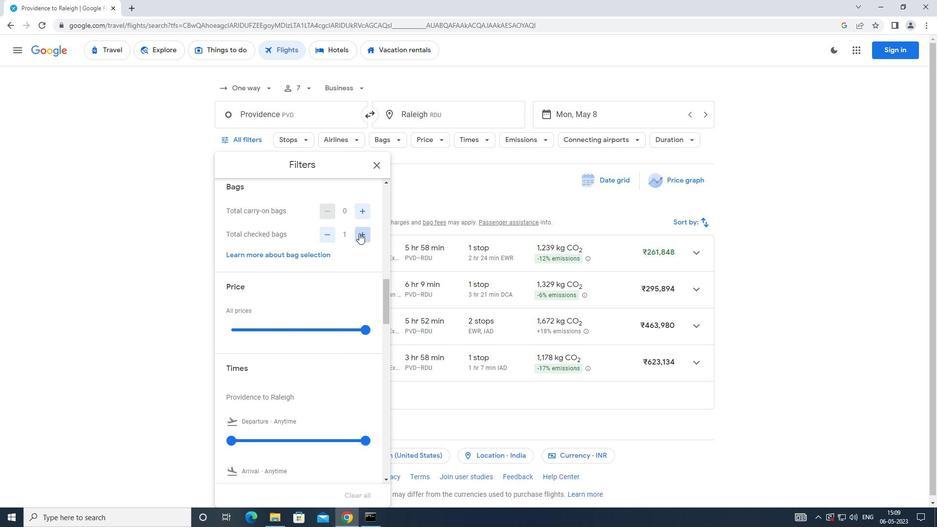 
Action: Mouse pressed left at (359, 233)
Screenshot: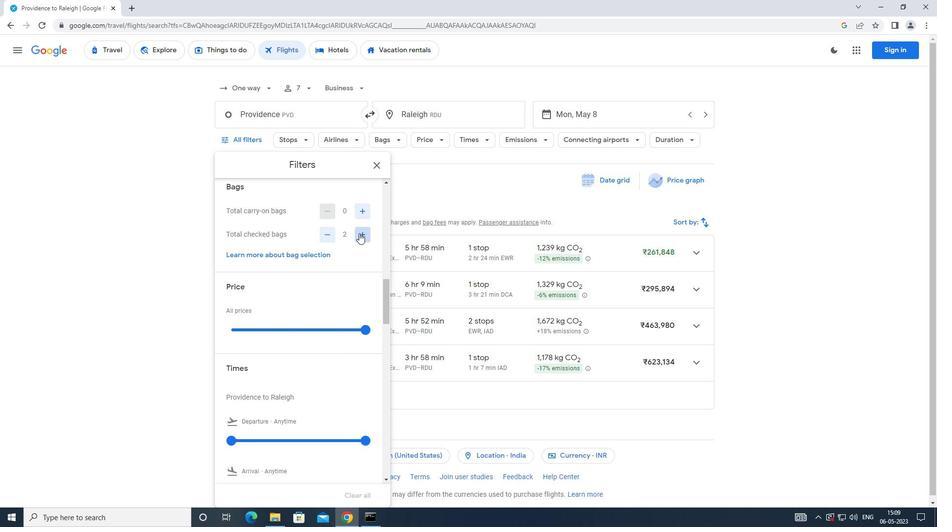 
Action: Mouse pressed left at (359, 233)
Screenshot: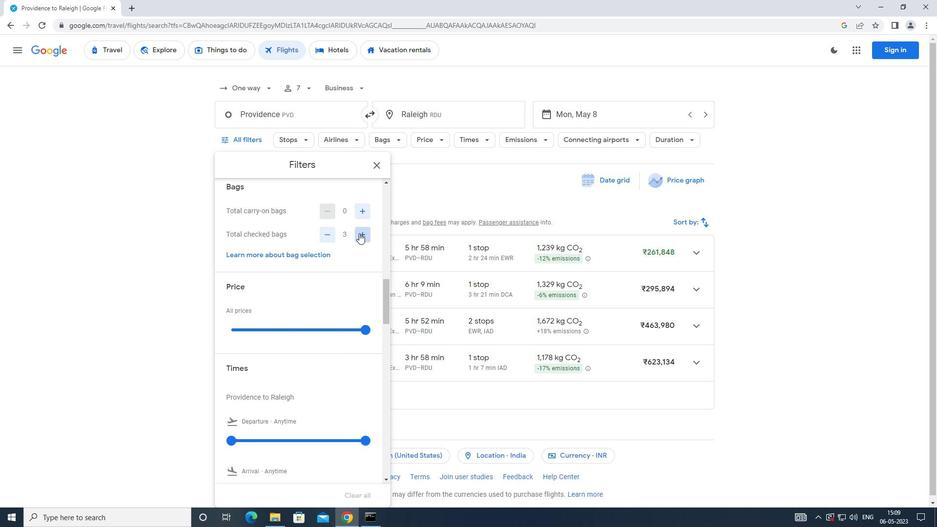 
Action: Mouse pressed left at (359, 233)
Screenshot: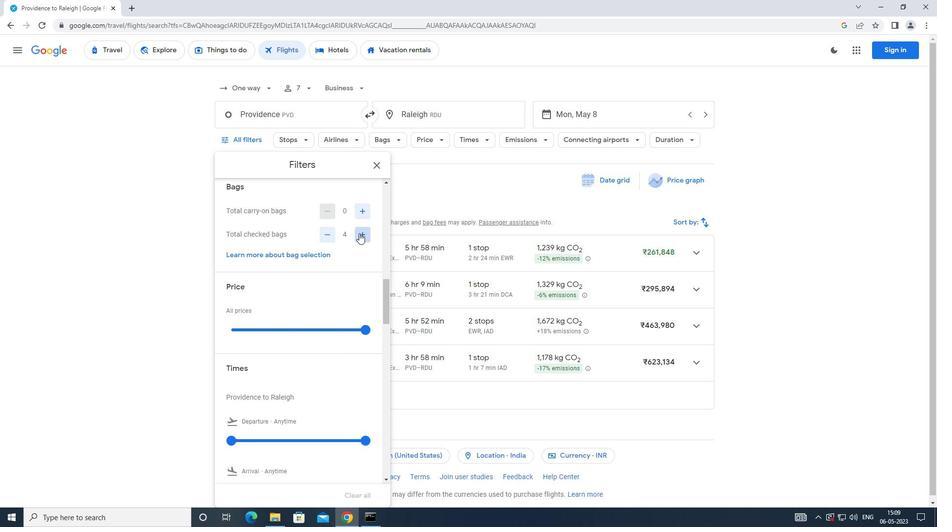 
Action: Mouse pressed left at (359, 233)
Screenshot: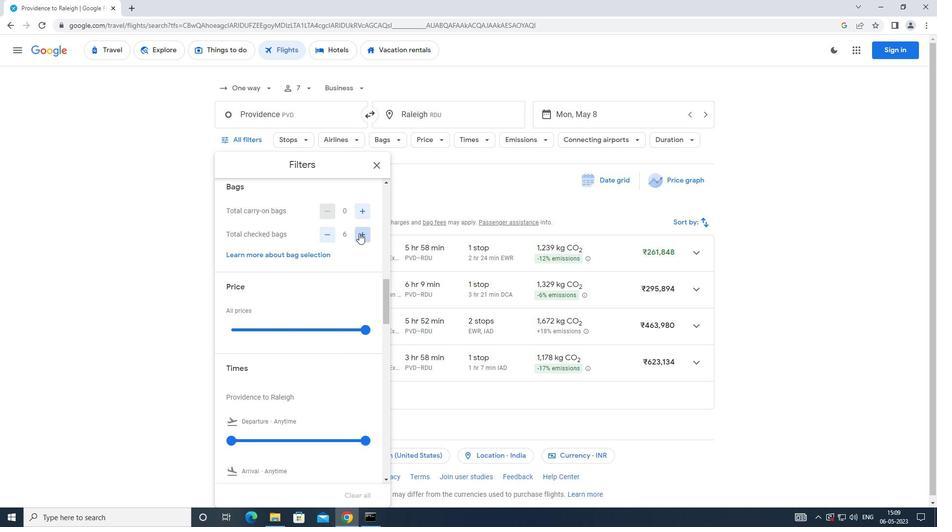 
Action: Mouse pressed left at (359, 233)
Screenshot: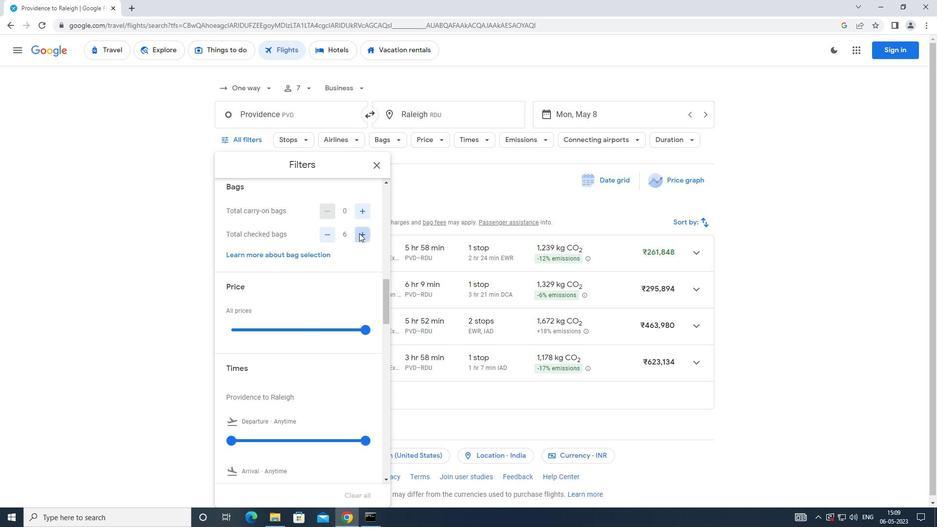 
Action: Mouse moved to (354, 233)
Screenshot: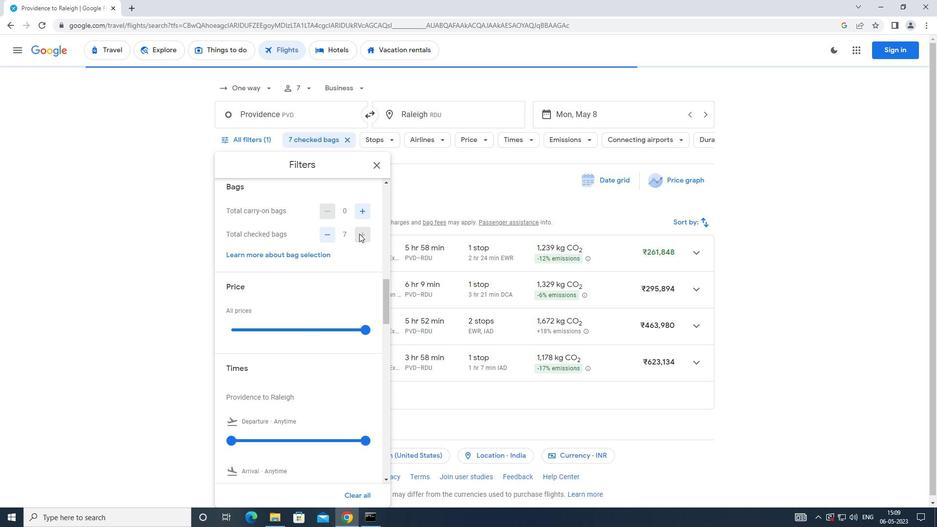 
Action: Mouse scrolled (354, 233) with delta (0, 0)
Screenshot: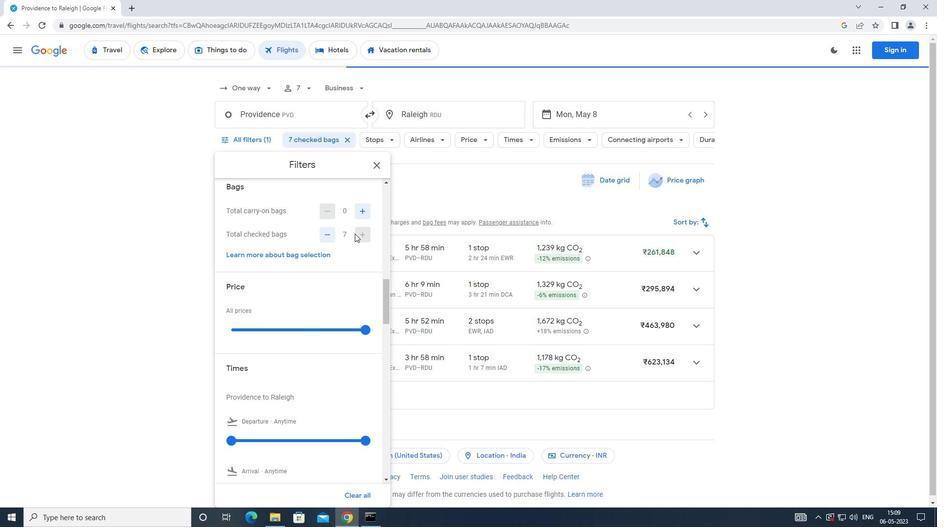 
Action: Mouse scrolled (354, 233) with delta (0, 0)
Screenshot: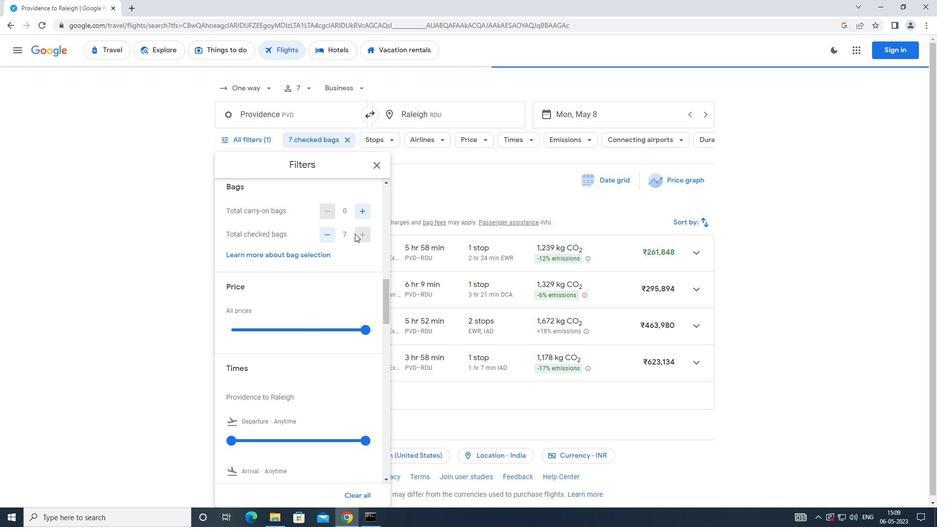 
Action: Mouse moved to (365, 233)
Screenshot: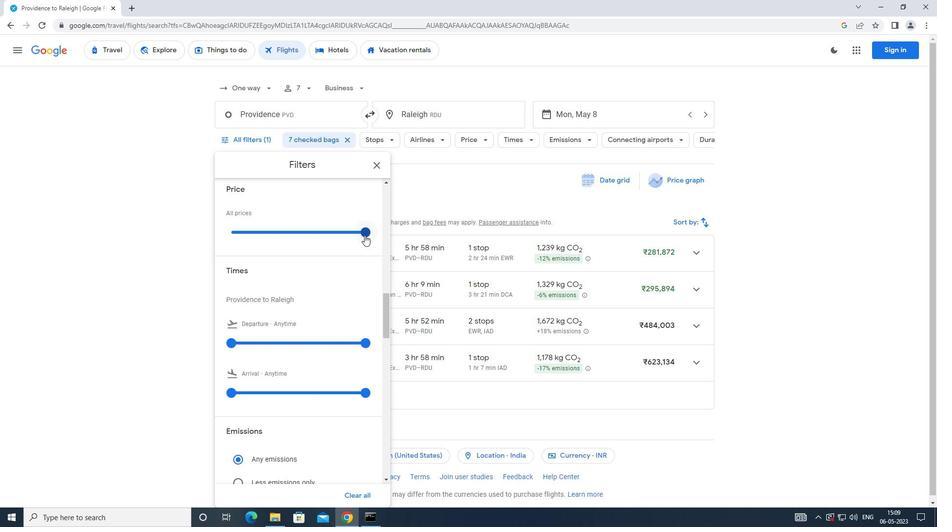 
Action: Mouse pressed left at (365, 233)
Screenshot: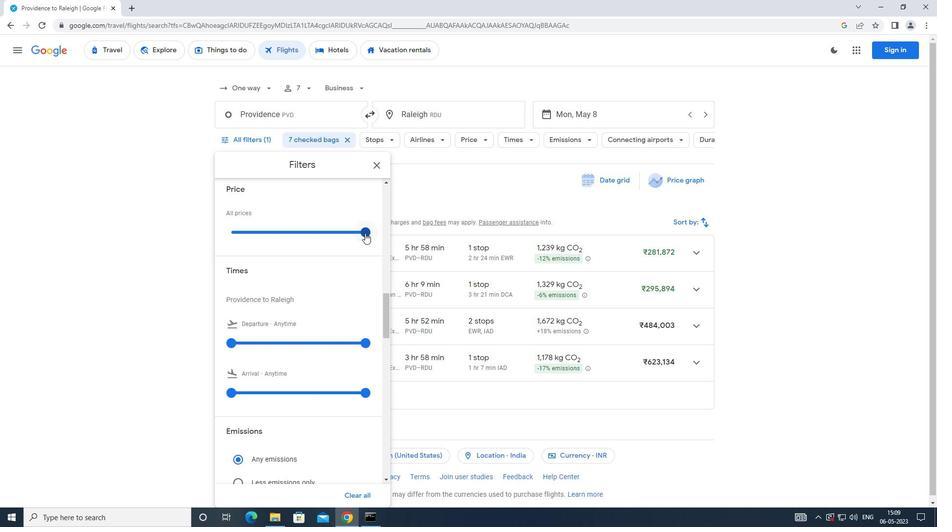 
Action: Mouse moved to (285, 248)
Screenshot: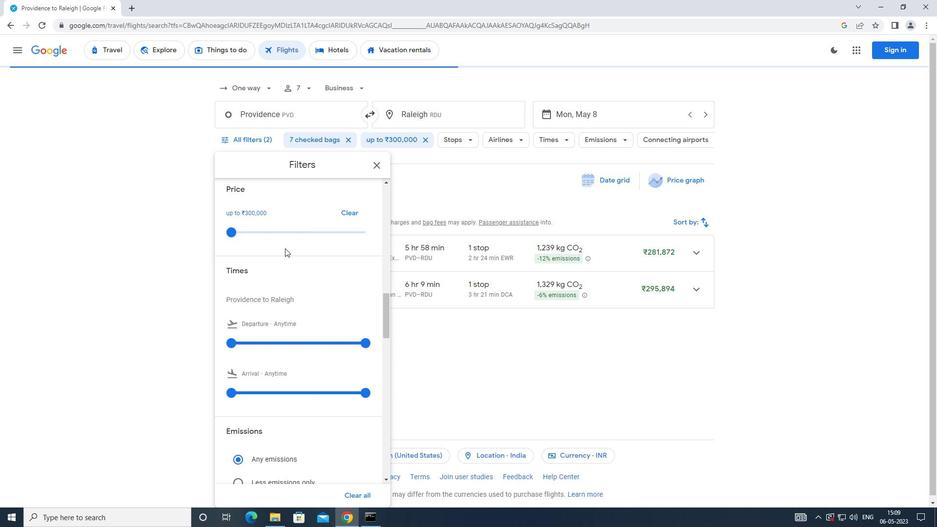 
Action: Mouse scrolled (285, 247) with delta (0, 0)
Screenshot: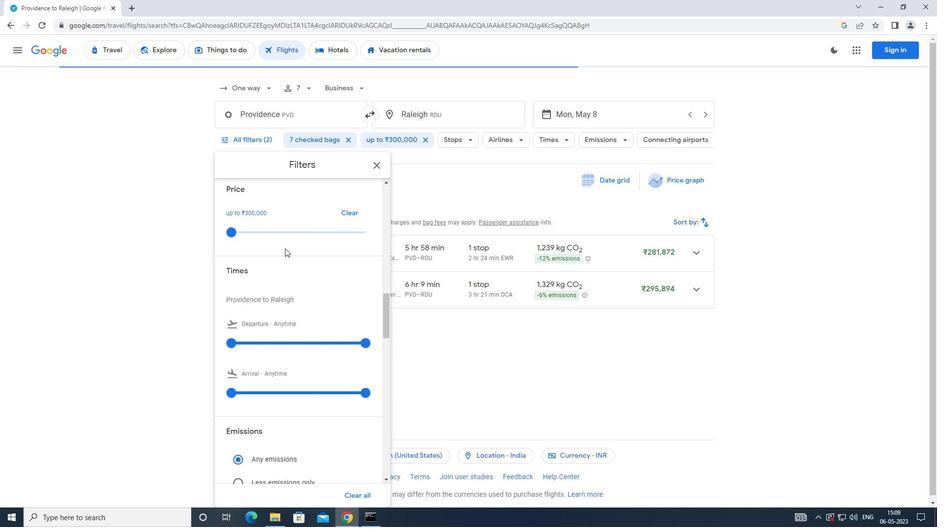 
Action: Mouse scrolled (285, 247) with delta (0, 0)
Screenshot: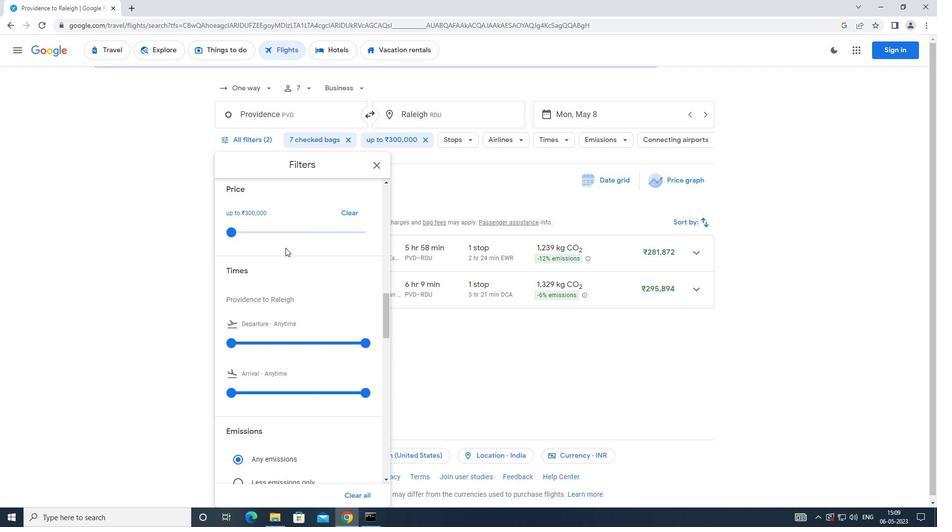 
Action: Mouse moved to (230, 247)
Screenshot: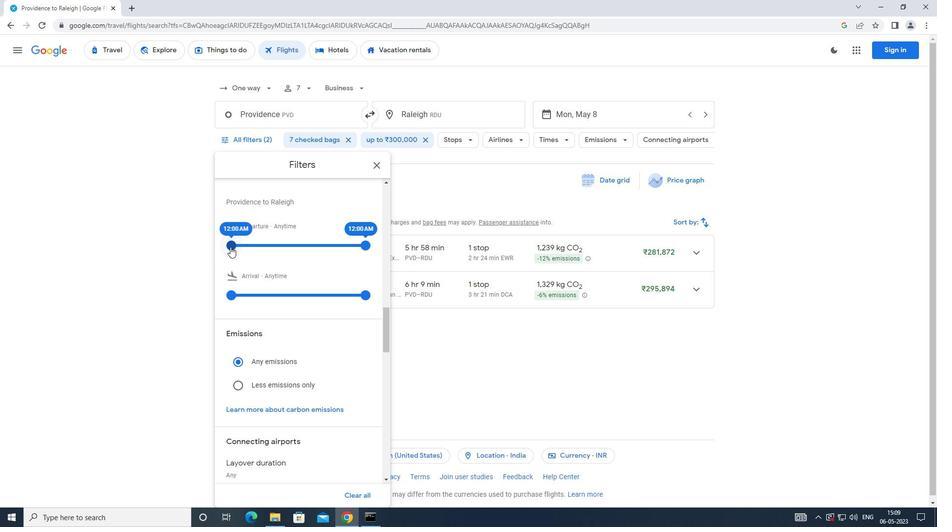
Action: Mouse pressed left at (230, 247)
Screenshot: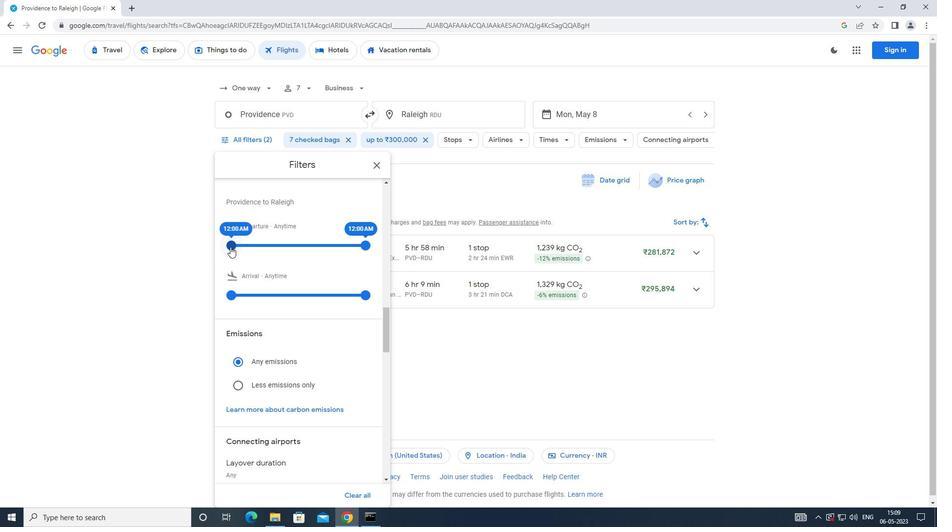 
Action: Mouse moved to (363, 244)
Screenshot: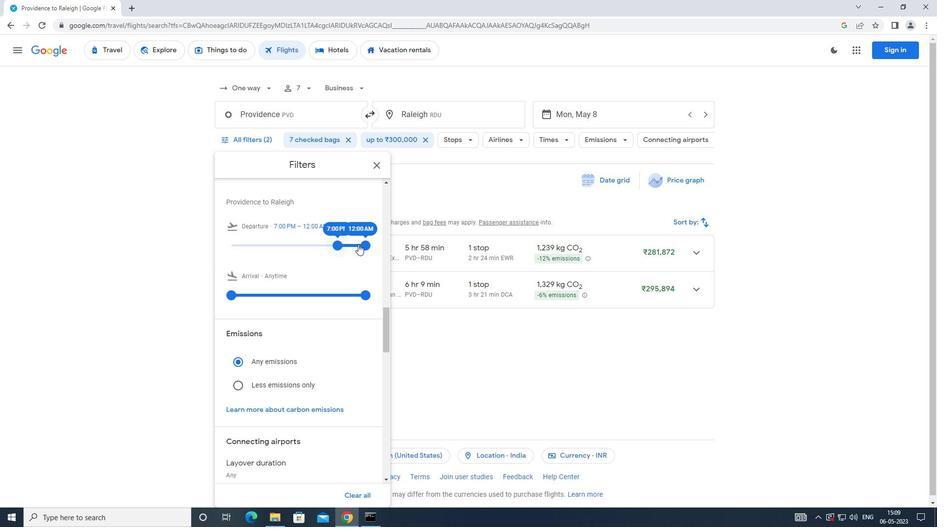 
Action: Mouse pressed left at (363, 244)
Screenshot: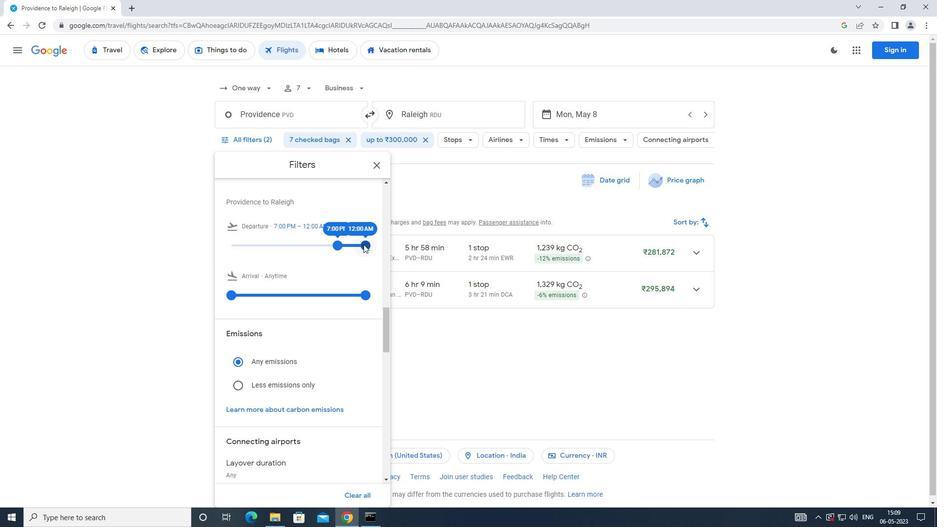 
Action: Mouse moved to (372, 166)
Screenshot: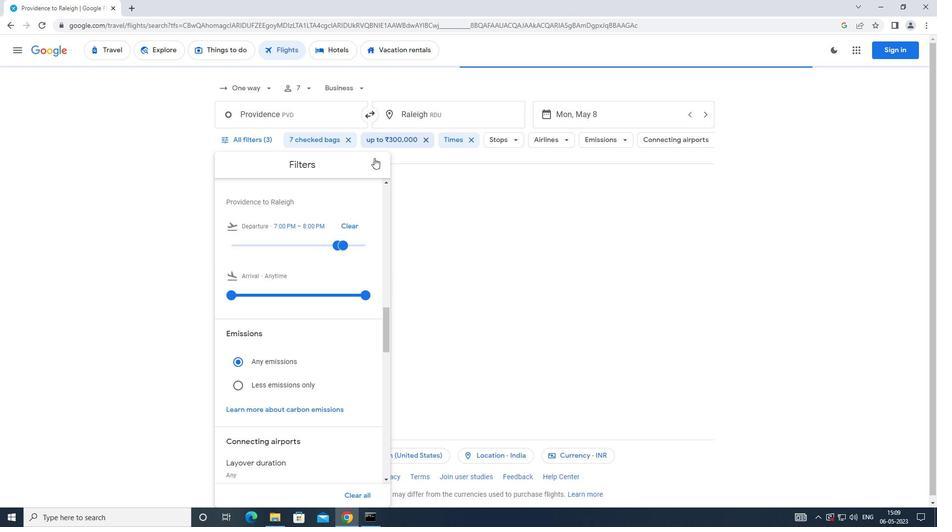 
Action: Mouse pressed left at (372, 166)
Screenshot: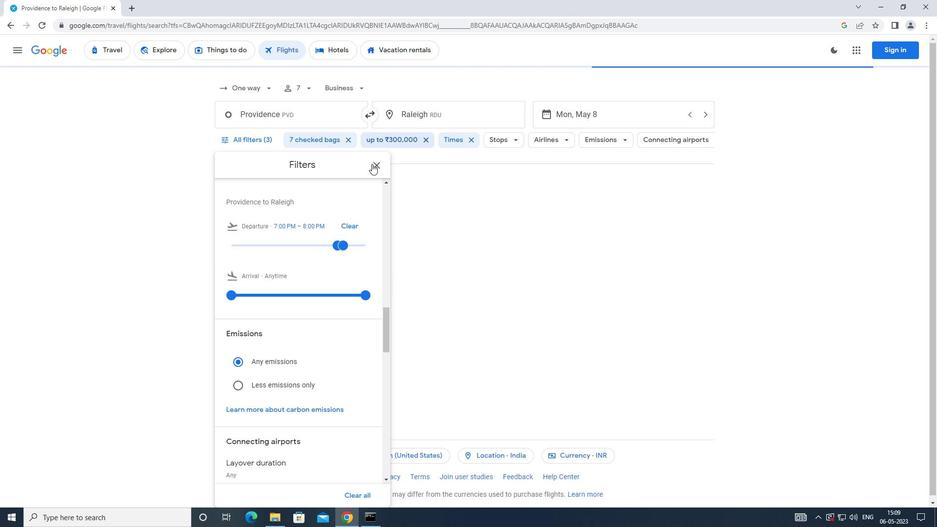 
Action: Mouse moved to (372, 167)
Screenshot: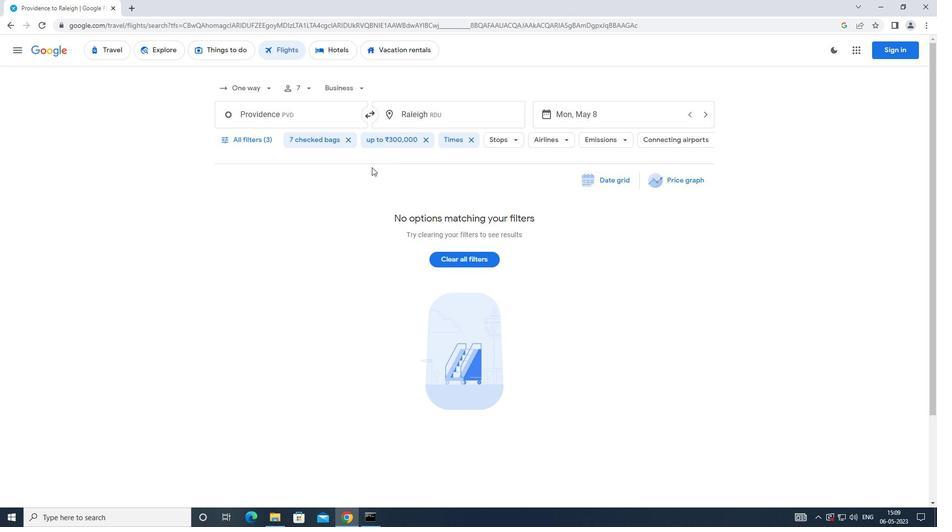 
